 Task: Look for space in Naugachhia, India from 9th July, 2023 to 16th July, 2023 for 2 adults, 1 child in price range Rs.8000 to Rs.16000. Place can be entire place with 2 bedrooms having 2 beds and 1 bathroom. Property type can be house, flat, guest house. Amenities needed are: washing machine. Booking option can be shelf check-in. Required host language is English.
Action: Mouse moved to (446, 72)
Screenshot: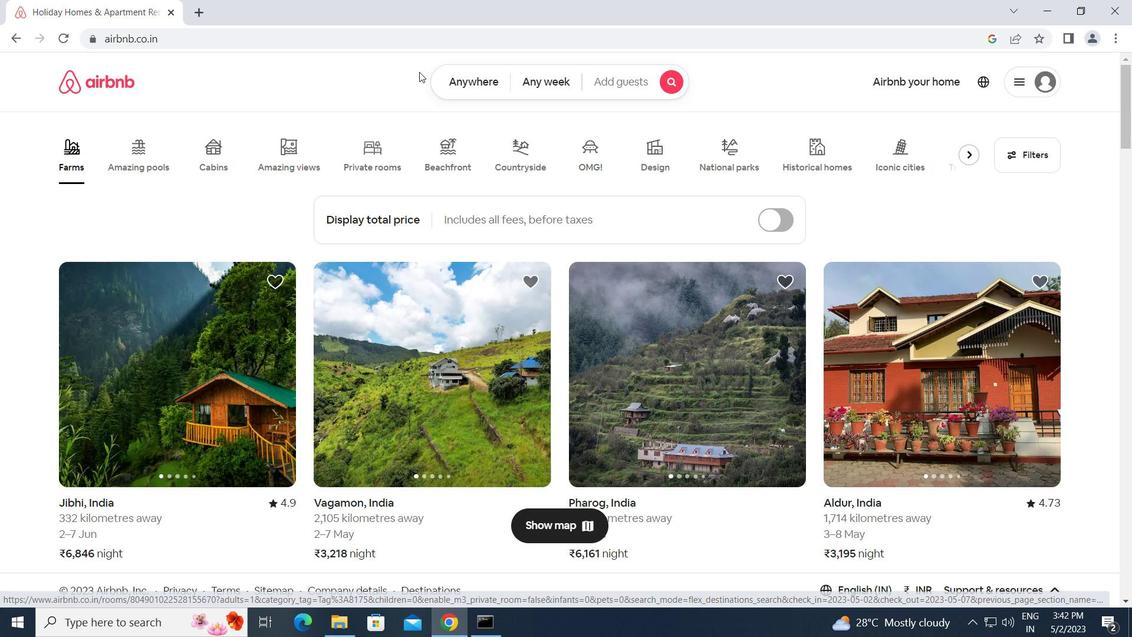 
Action: Mouse pressed left at (446, 72)
Screenshot: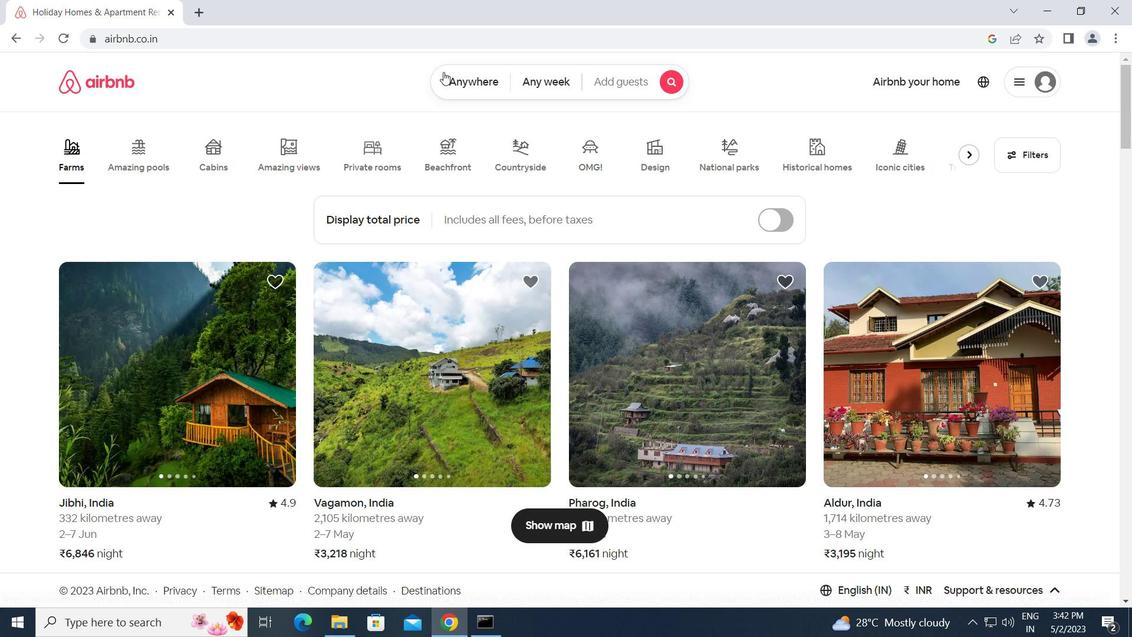 
Action: Mouse moved to (344, 134)
Screenshot: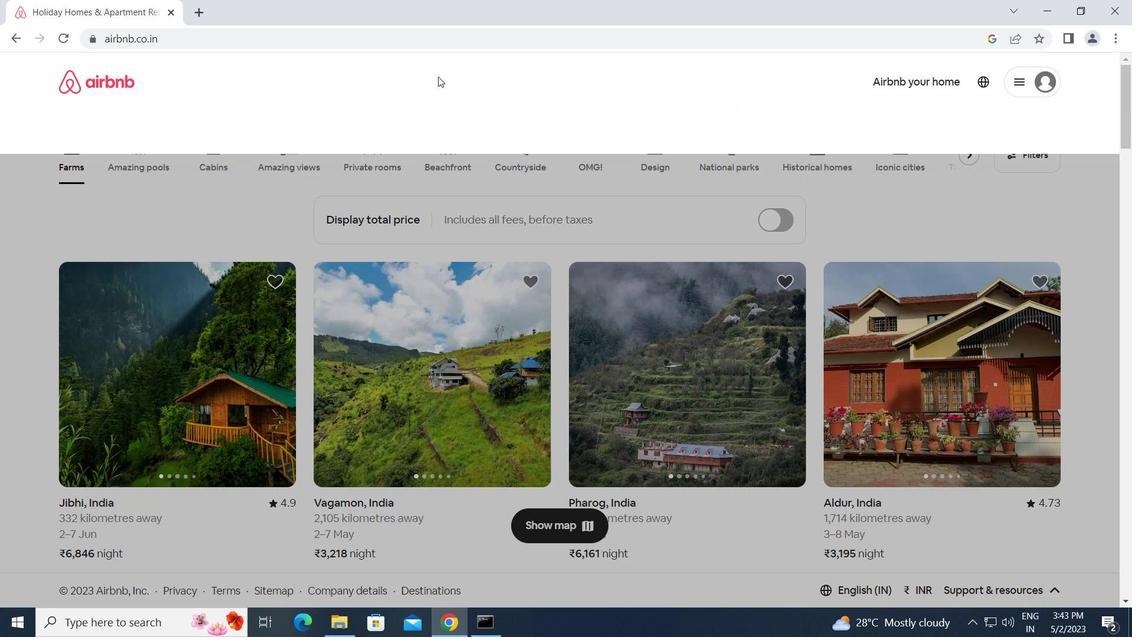
Action: Mouse pressed left at (344, 134)
Screenshot: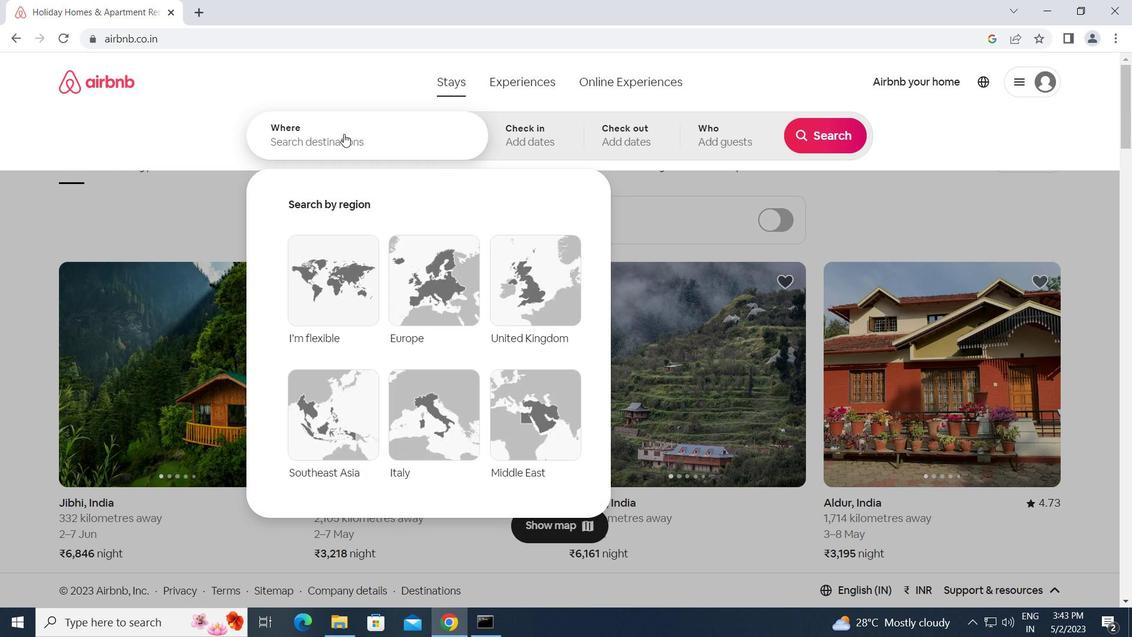 
Action: Key pressed n<Key.caps_lock>augachhia,<Key.space><Key.caps_lock>i<Key.caps_lock>ndia
Screenshot: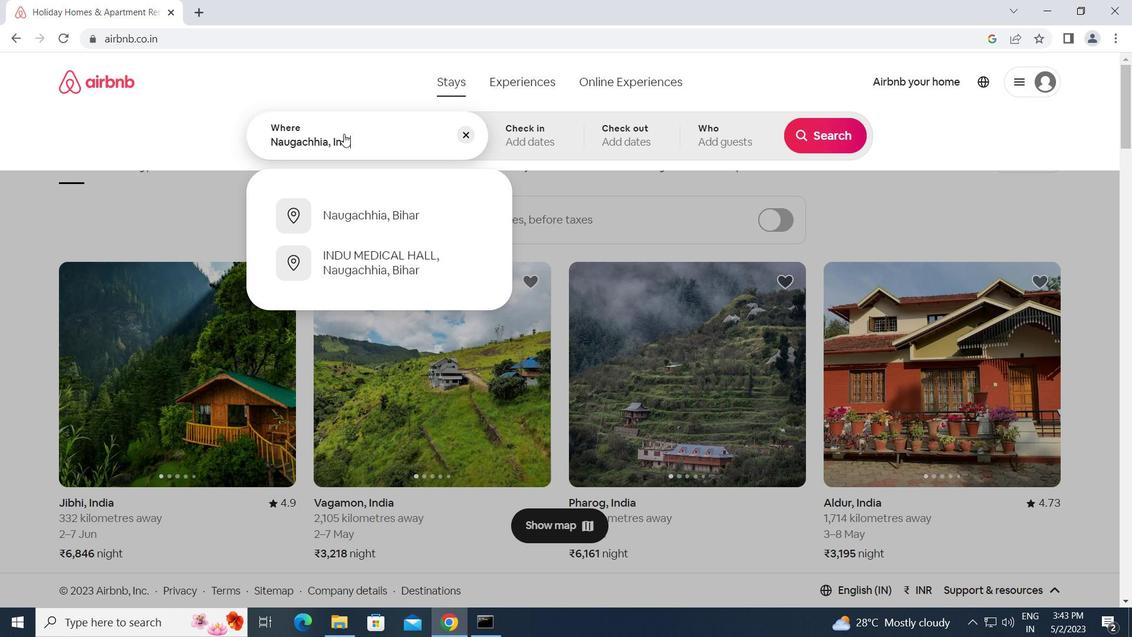 
Action: Mouse moved to (622, 24)
Screenshot: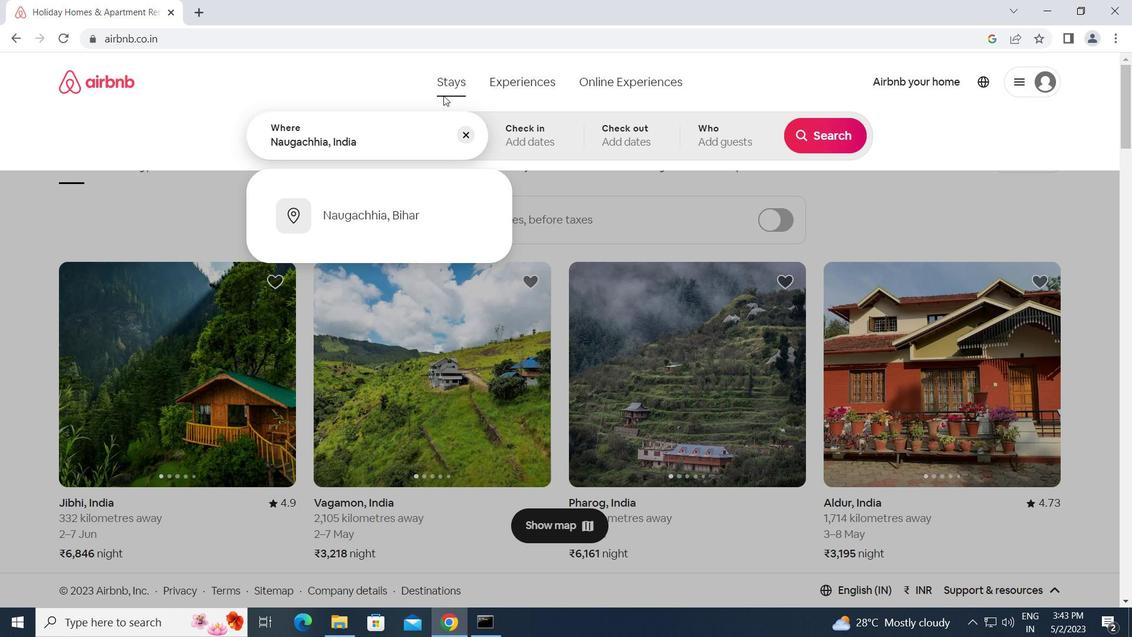
Action: Key pressed <Key.enter>
Screenshot: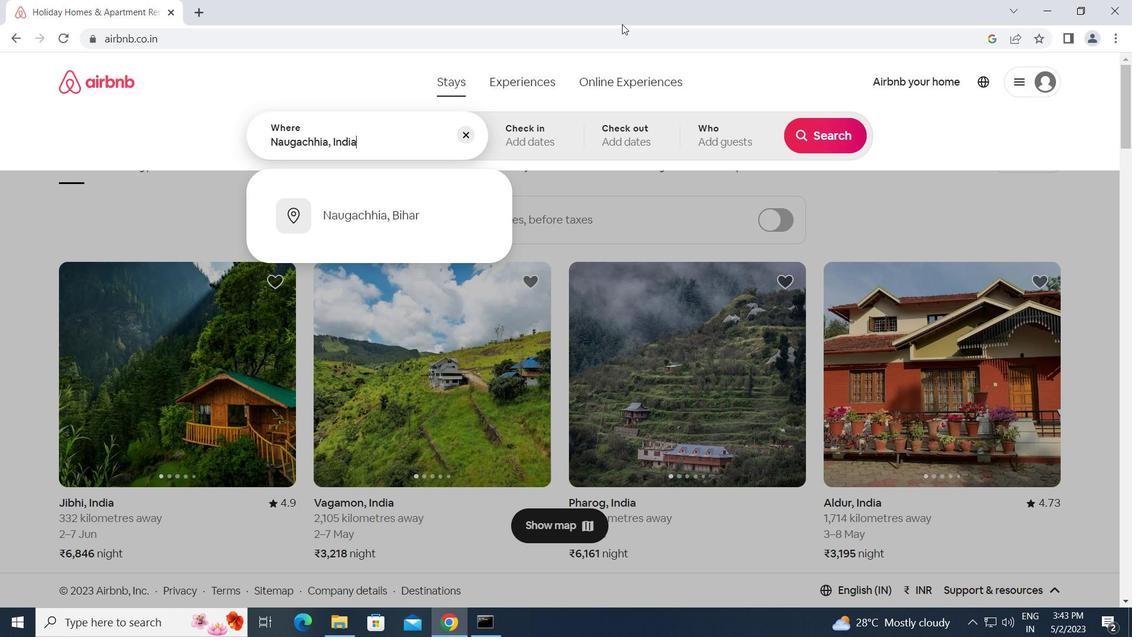 
Action: Mouse moved to (825, 255)
Screenshot: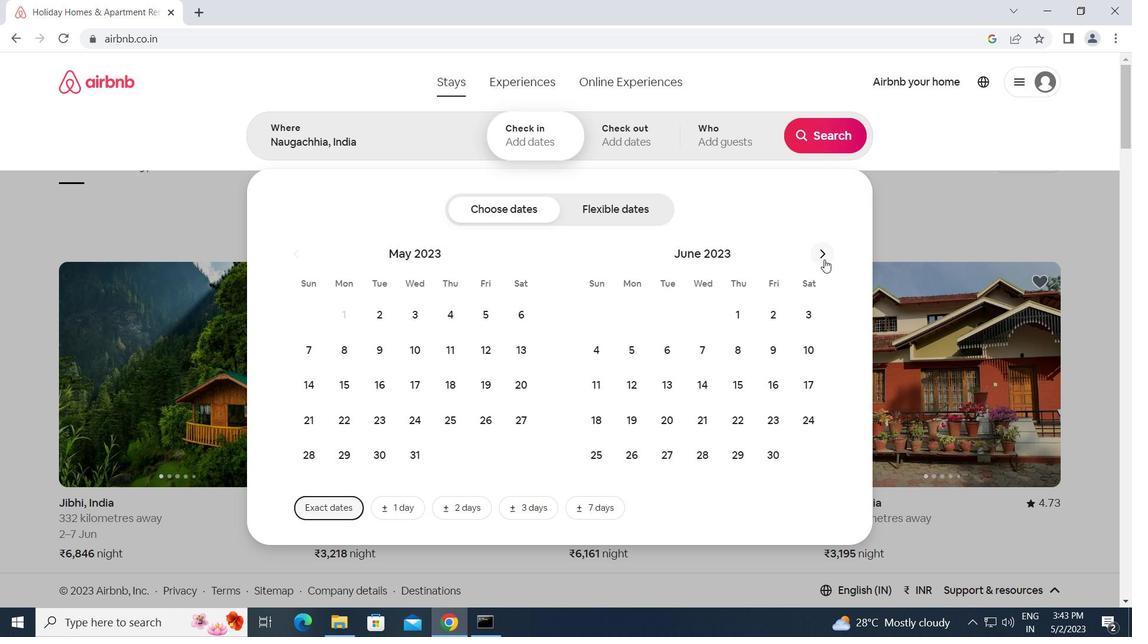 
Action: Mouse pressed left at (825, 255)
Screenshot: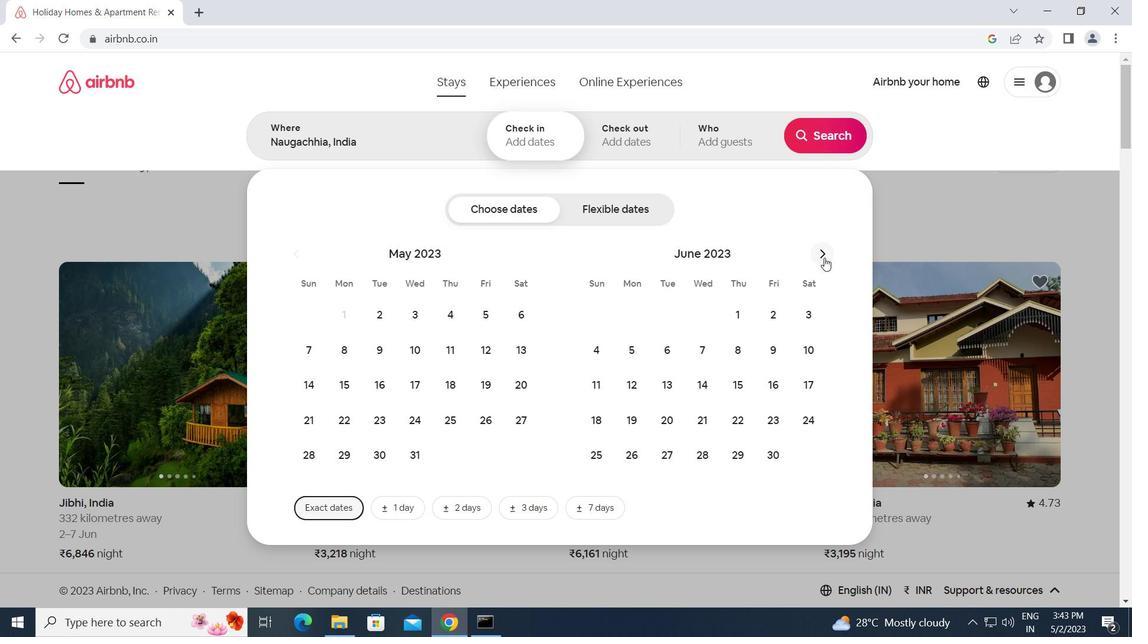 
Action: Mouse moved to (595, 388)
Screenshot: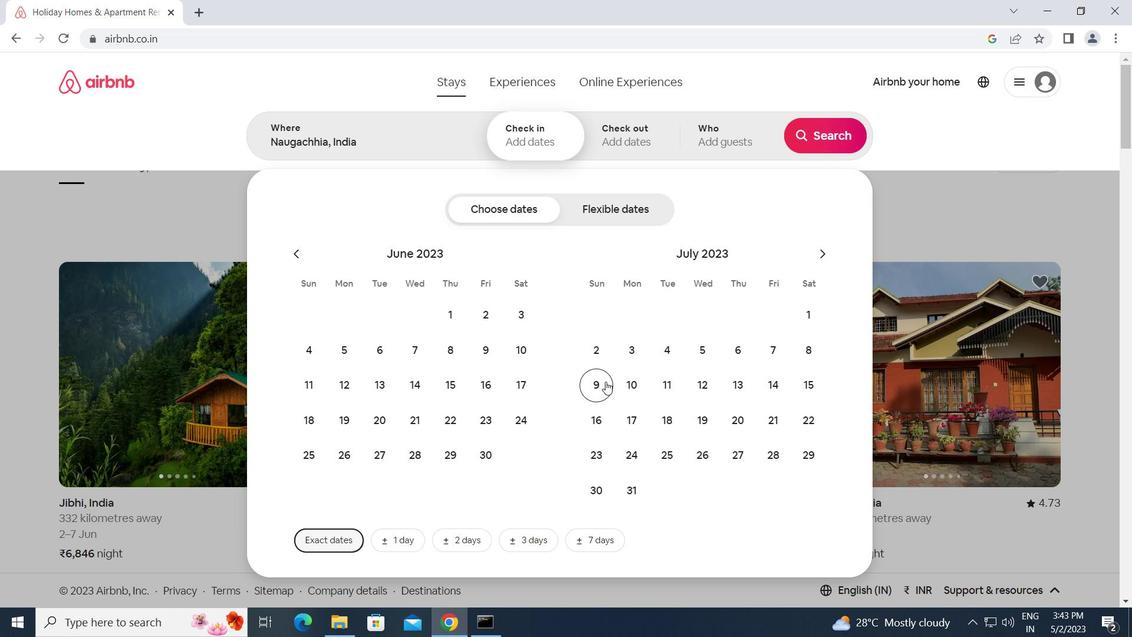 
Action: Mouse pressed left at (595, 388)
Screenshot: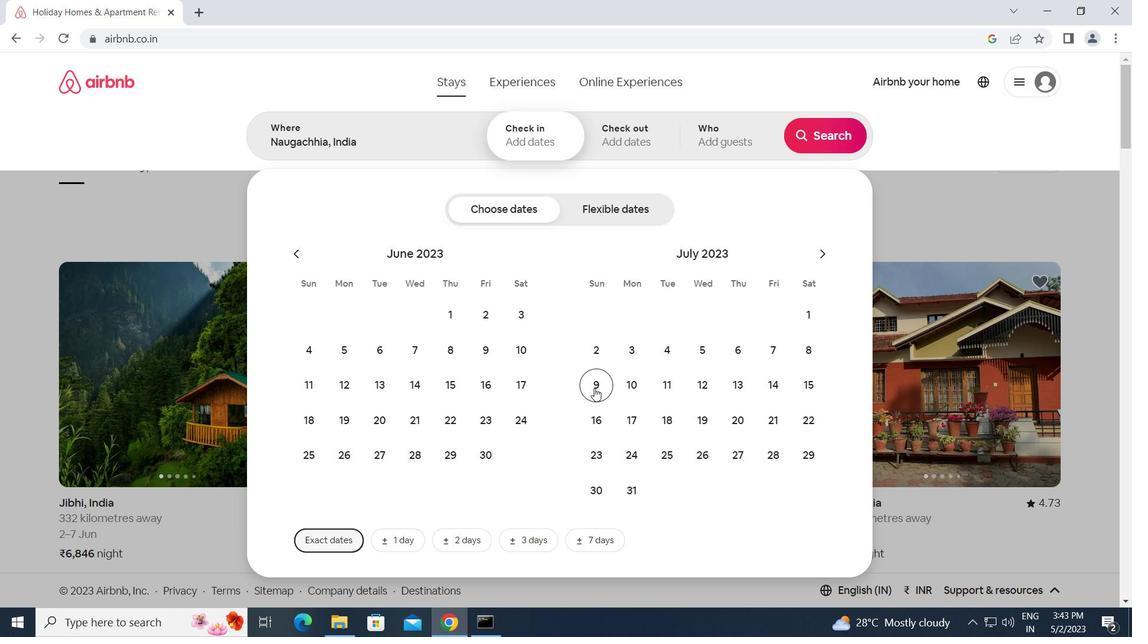 
Action: Mouse moved to (606, 420)
Screenshot: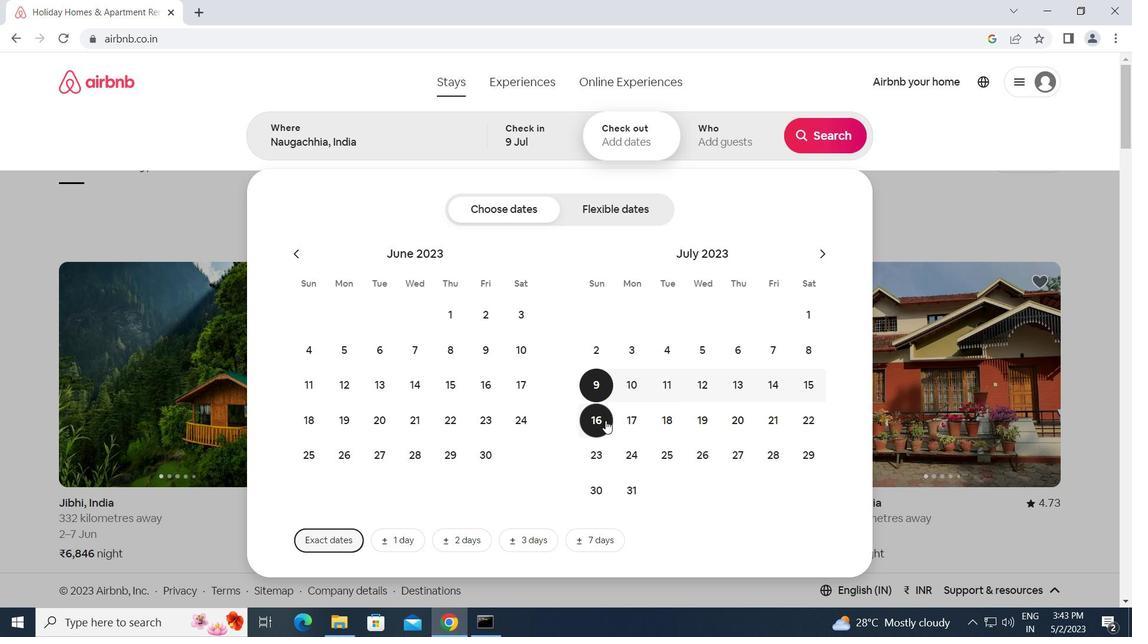 
Action: Mouse pressed left at (606, 420)
Screenshot: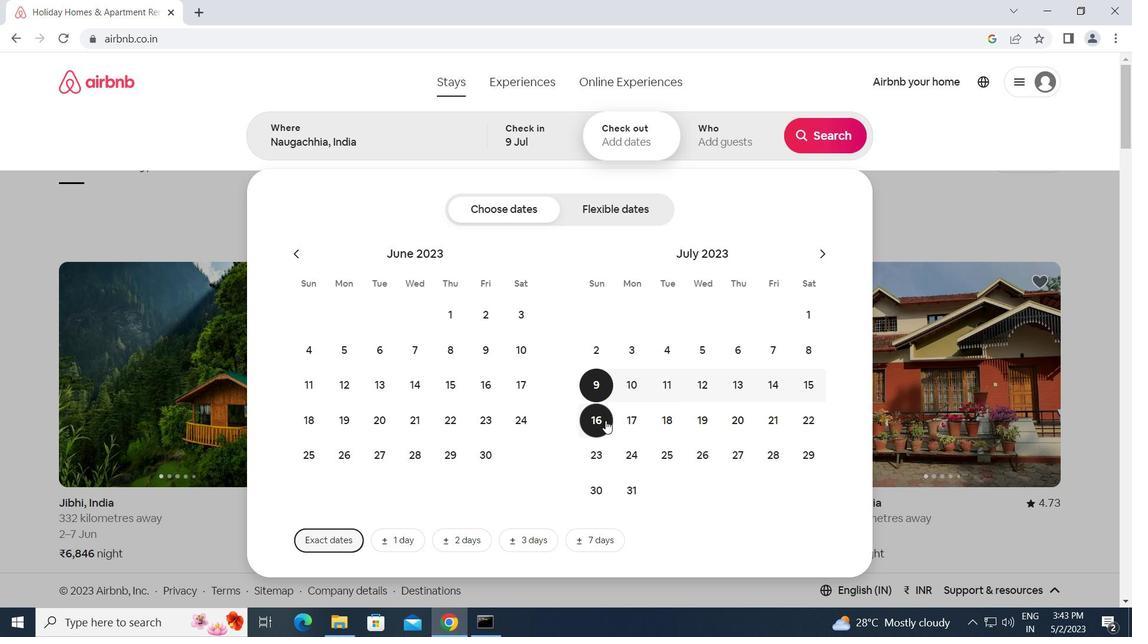 
Action: Mouse moved to (728, 140)
Screenshot: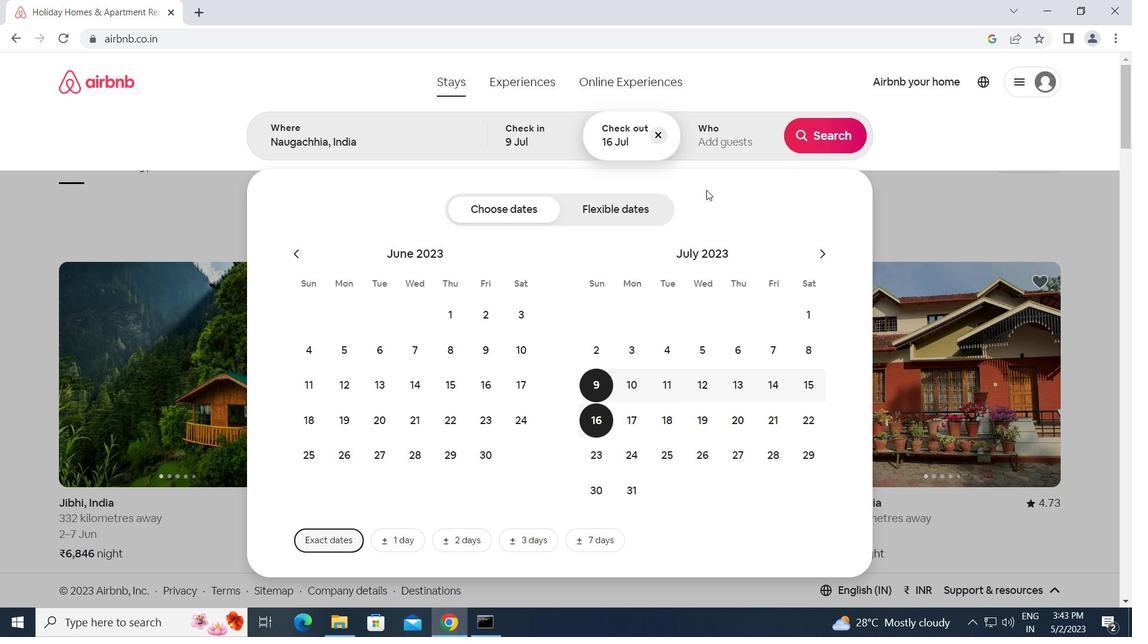 
Action: Mouse pressed left at (728, 140)
Screenshot: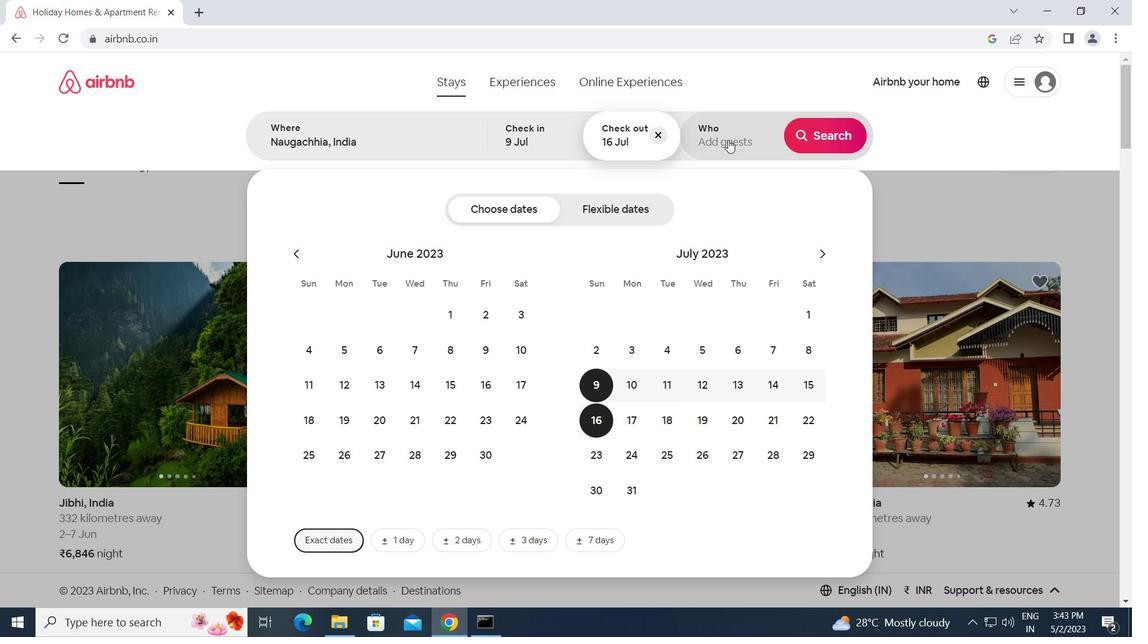 
Action: Mouse moved to (838, 212)
Screenshot: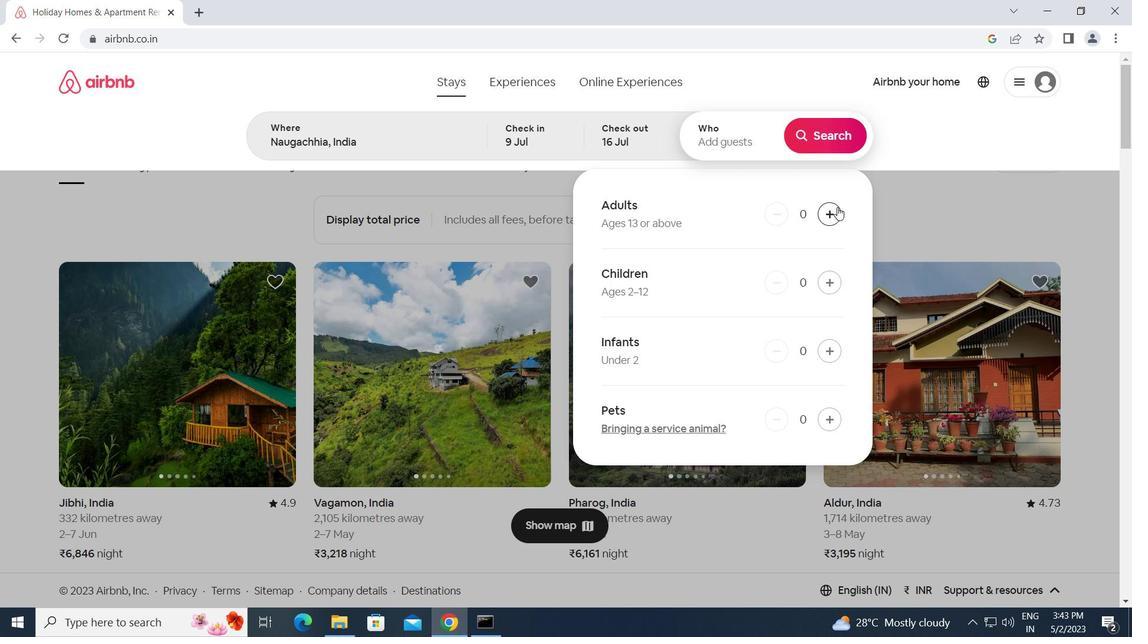 
Action: Mouse pressed left at (838, 212)
Screenshot: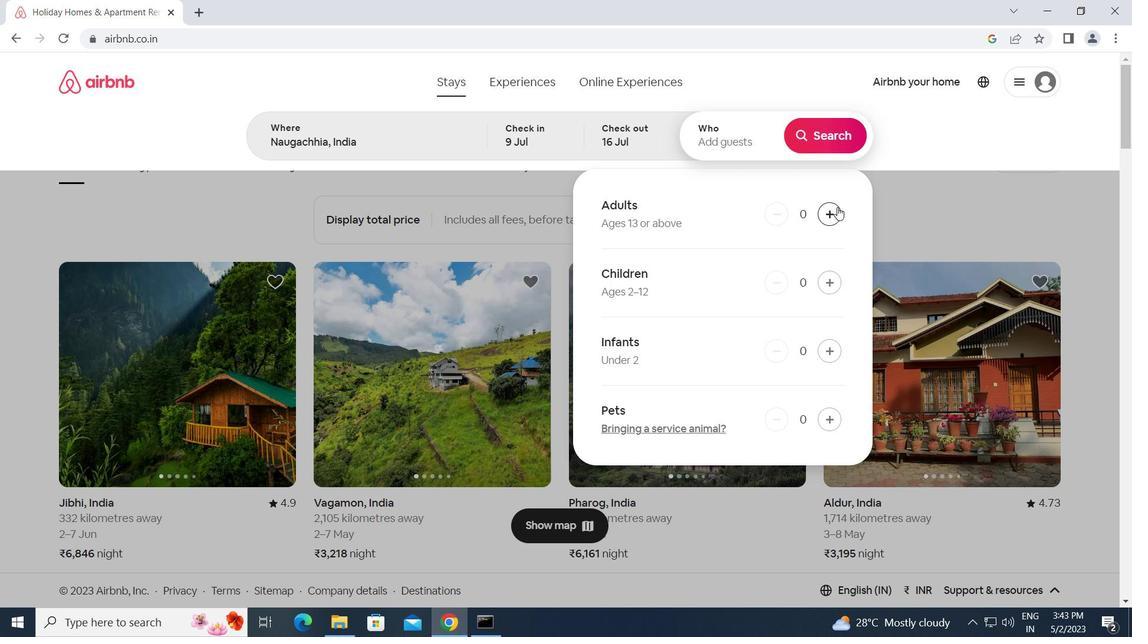 
Action: Mouse moved to (837, 212)
Screenshot: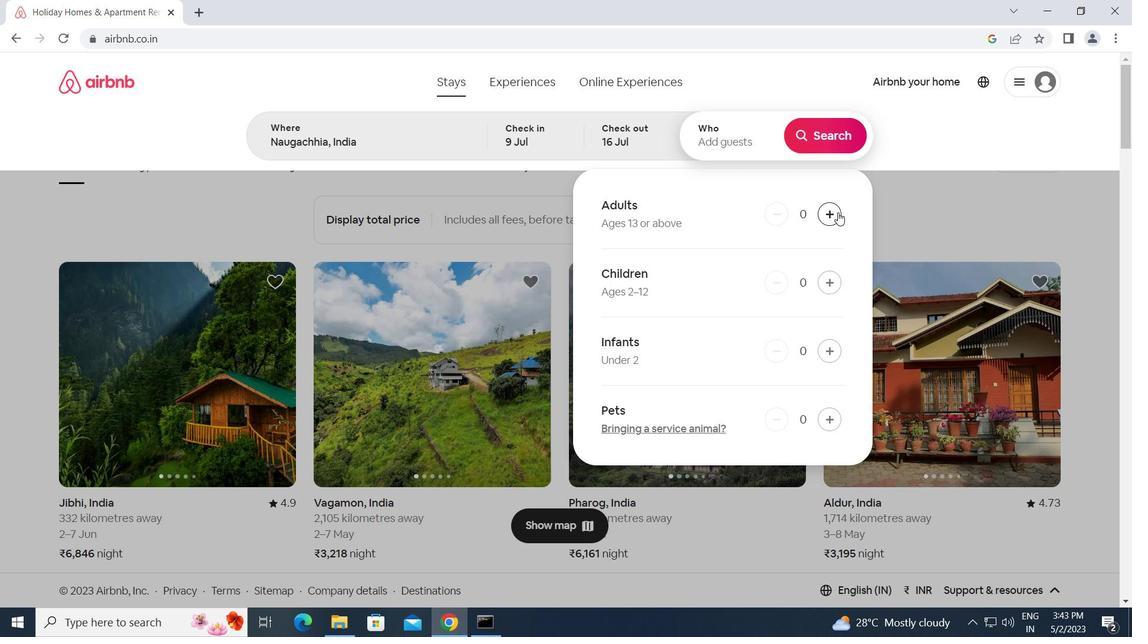 
Action: Mouse pressed left at (837, 212)
Screenshot: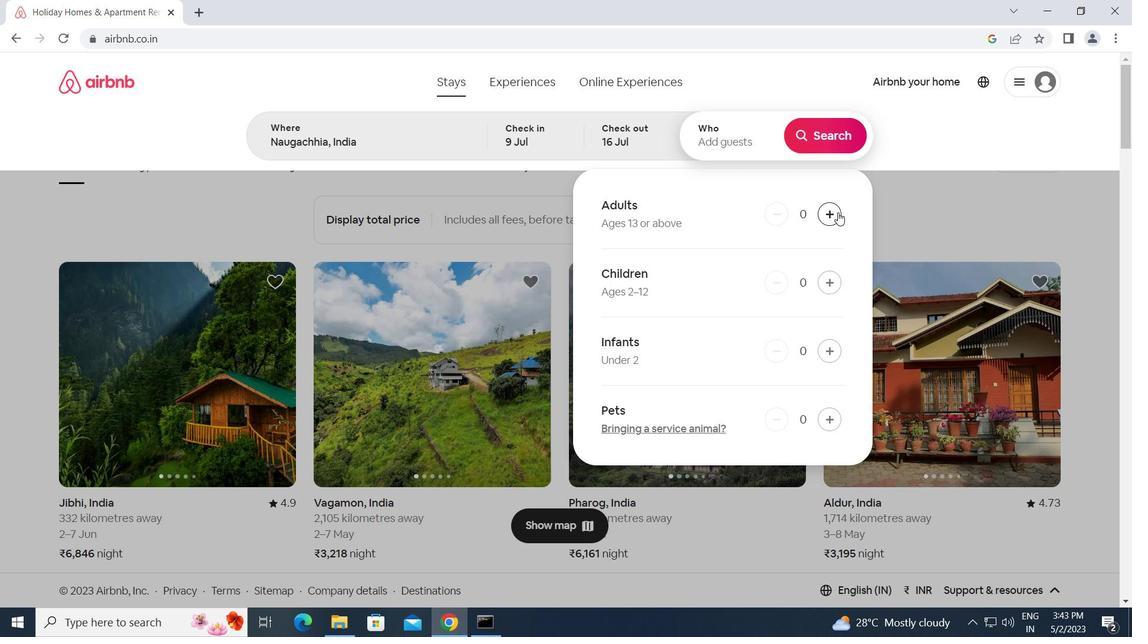 
Action: Mouse moved to (826, 284)
Screenshot: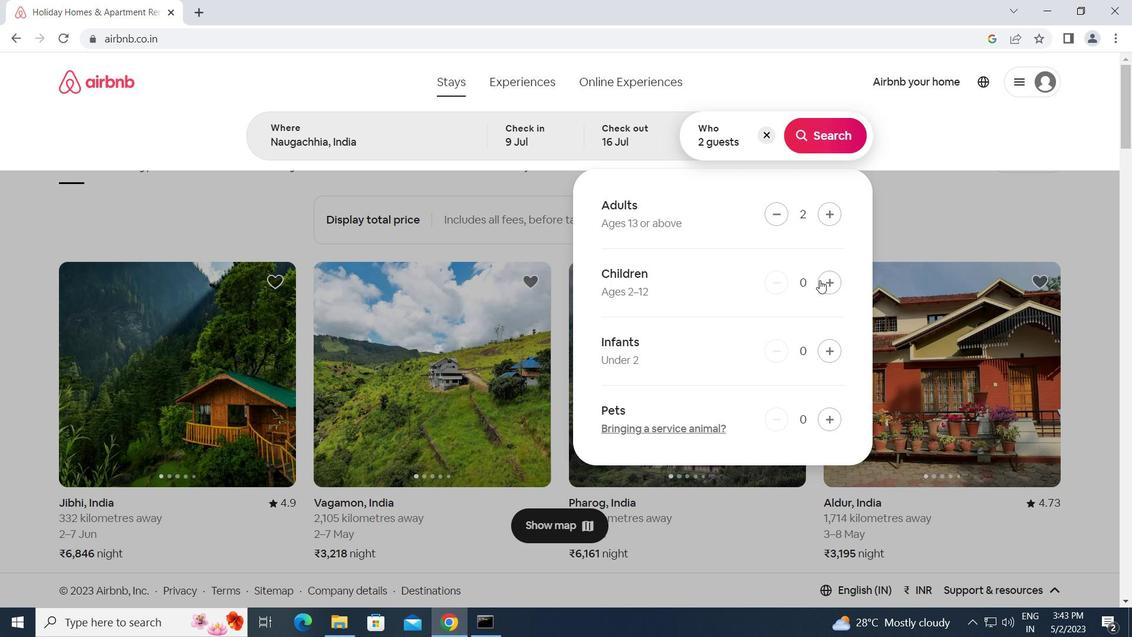 
Action: Mouse pressed left at (826, 284)
Screenshot: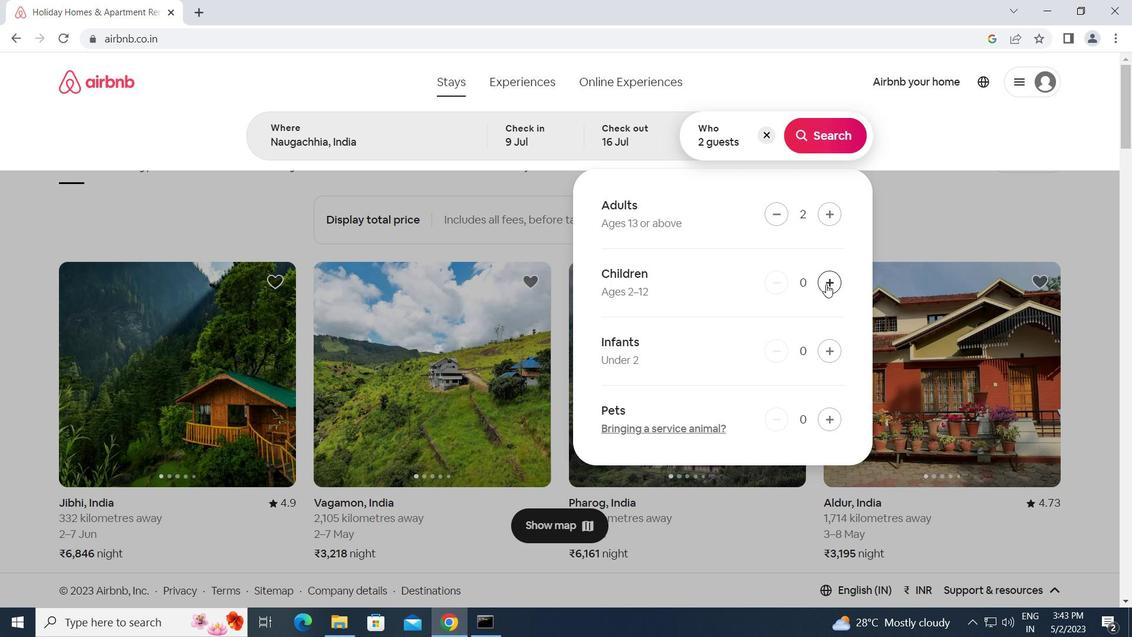 
Action: Mouse moved to (821, 138)
Screenshot: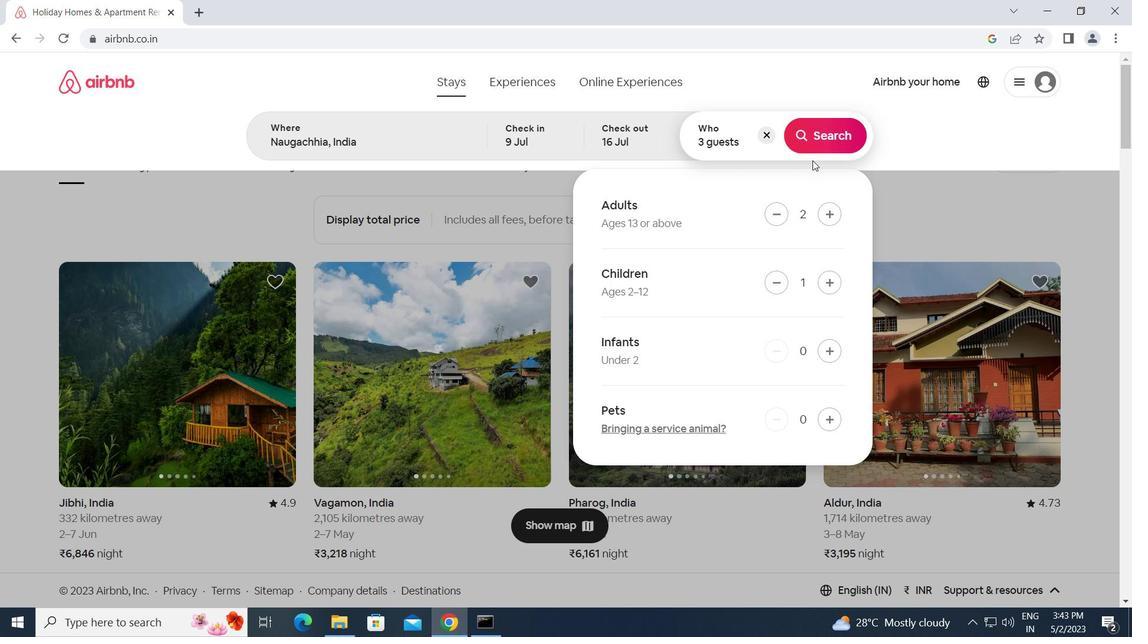 
Action: Mouse pressed left at (821, 138)
Screenshot: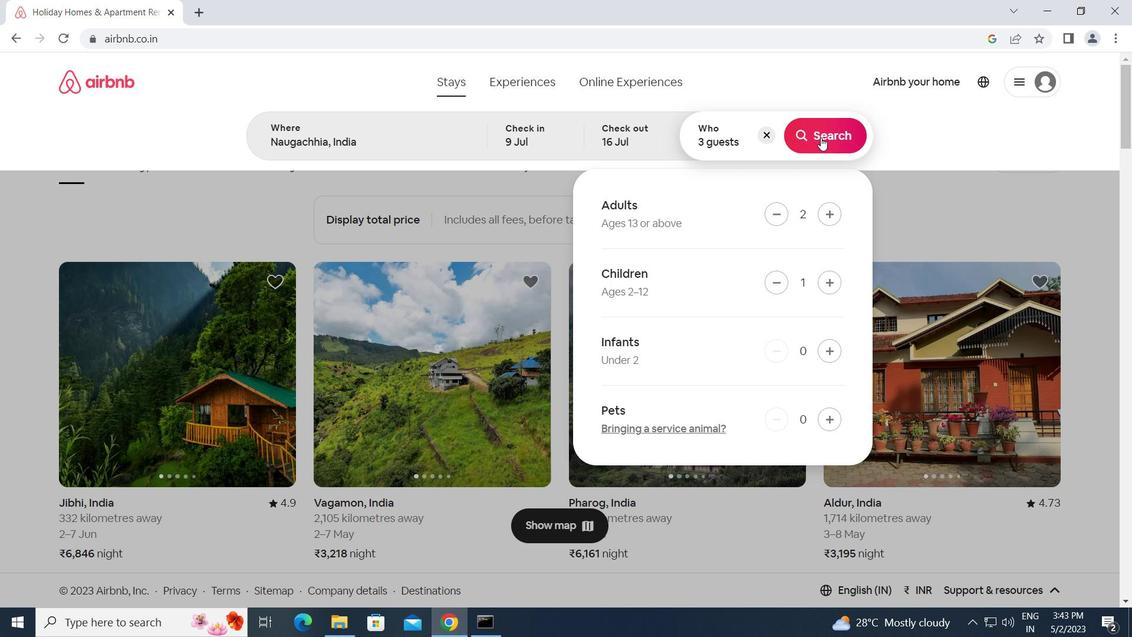 
Action: Mouse moved to (1057, 142)
Screenshot: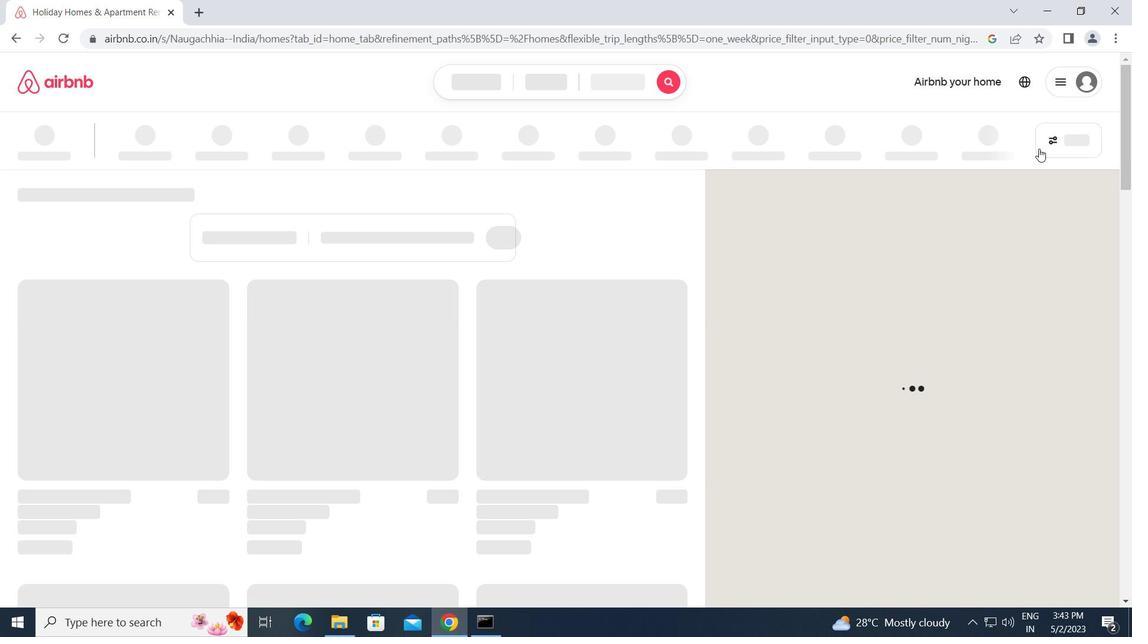 
Action: Mouse pressed left at (1057, 142)
Screenshot: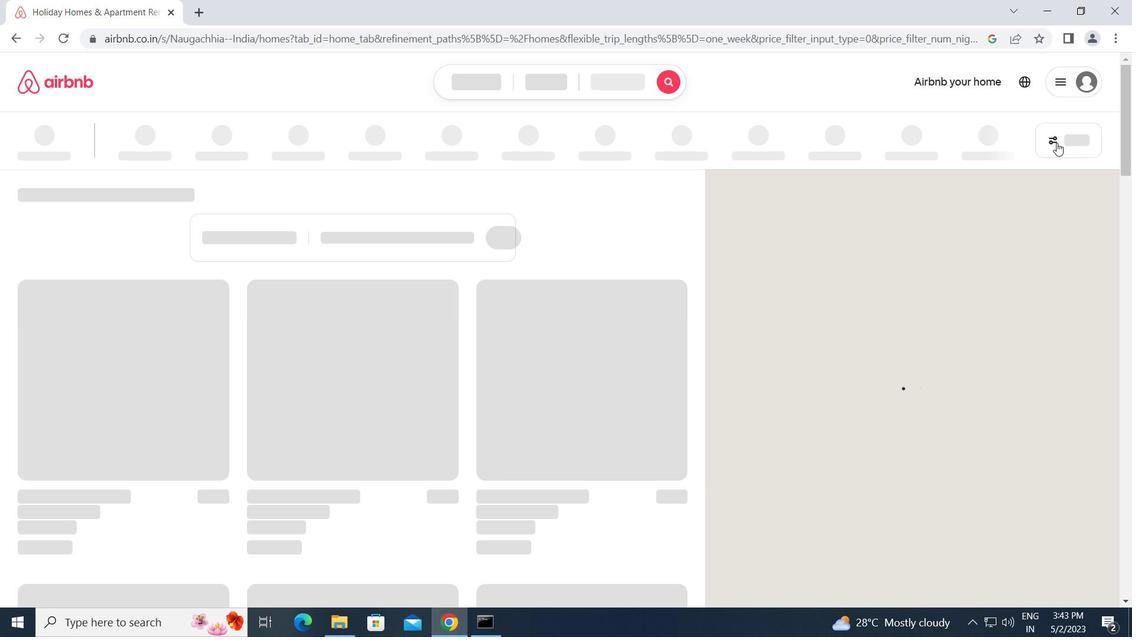 
Action: Mouse moved to (372, 281)
Screenshot: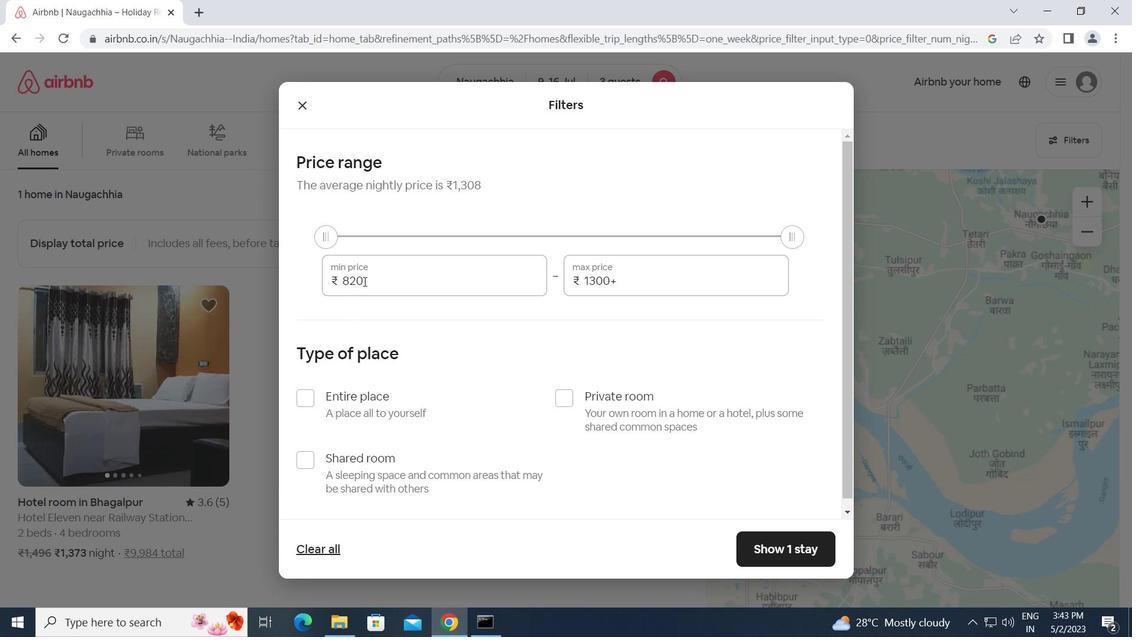 
Action: Mouse pressed left at (372, 281)
Screenshot: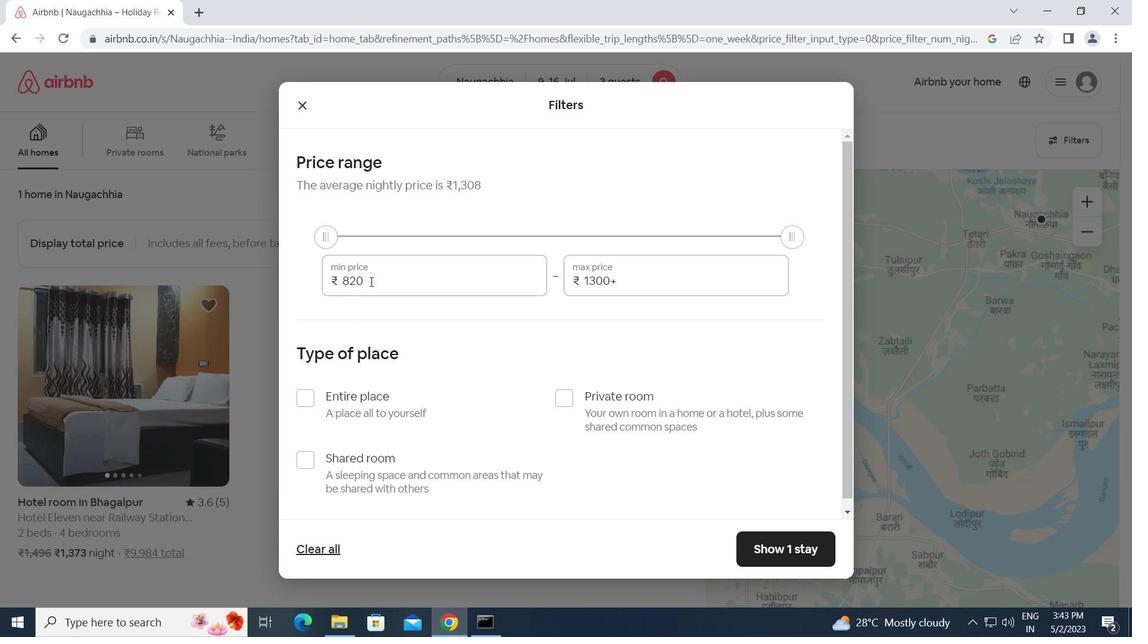
Action: Mouse moved to (298, 286)
Screenshot: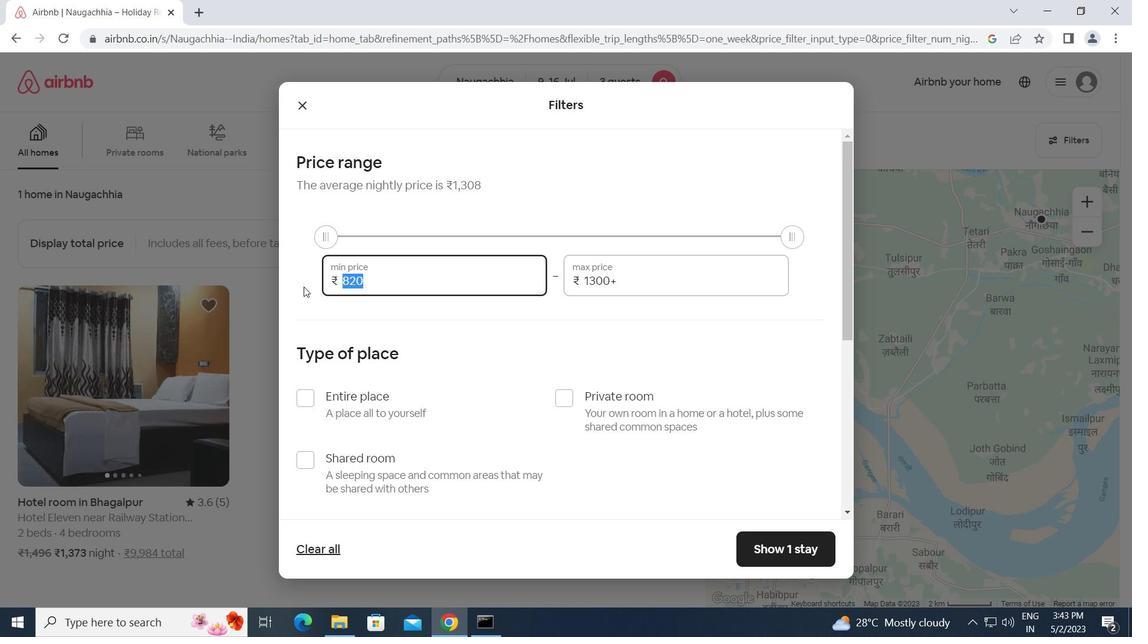 
Action: Key pressed 8000<Key.tab>16<Key.backspace><Key.backspace><Key.backspace><Key.backspace><Key.backspace><Key.backspace><Key.backspace><Key.backspace><Key.backspace><Key.backspace><Key.backspace><Key.backspace><Key.backspace>16000
Screenshot: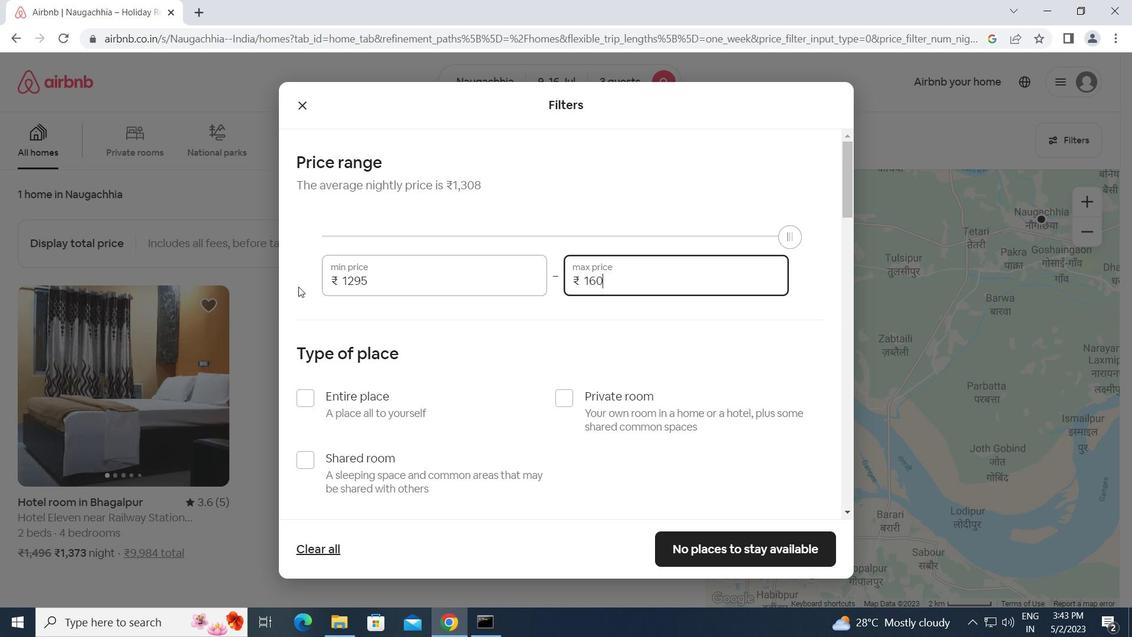 
Action: Mouse moved to (372, 280)
Screenshot: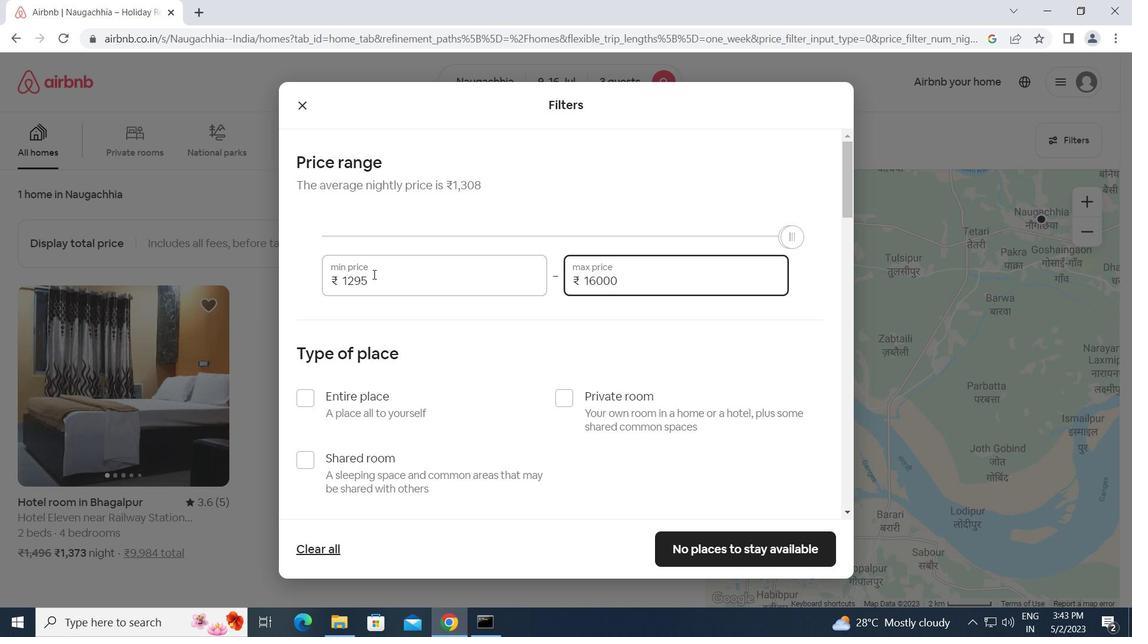 
Action: Mouse pressed left at (372, 280)
Screenshot: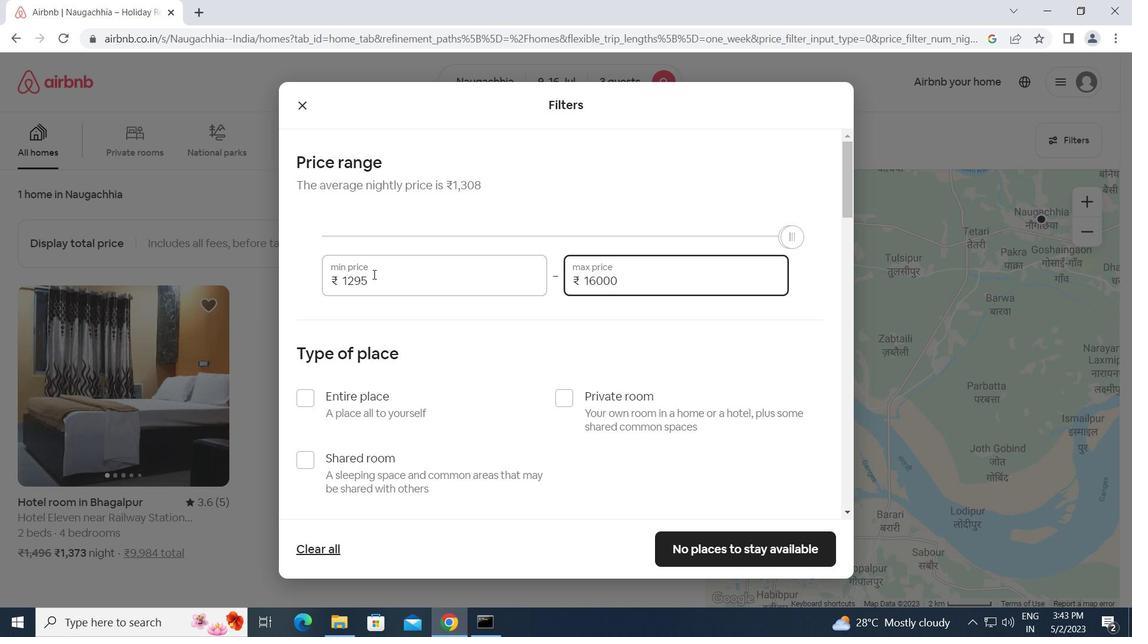 
Action: Mouse moved to (313, 281)
Screenshot: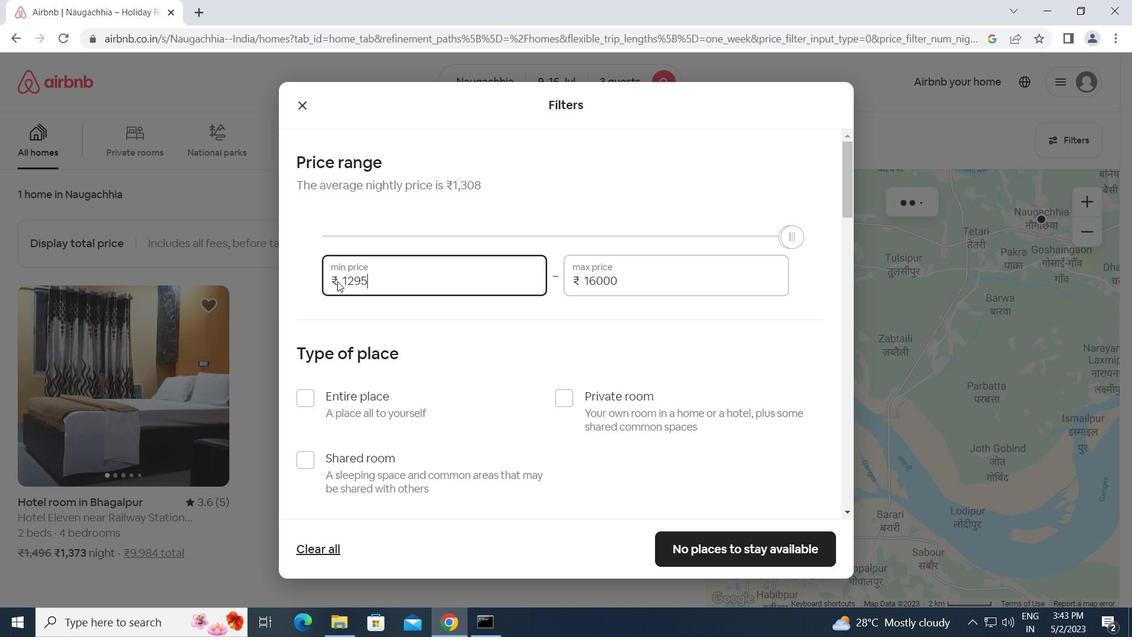 
Action: Key pressed 8000
Screenshot: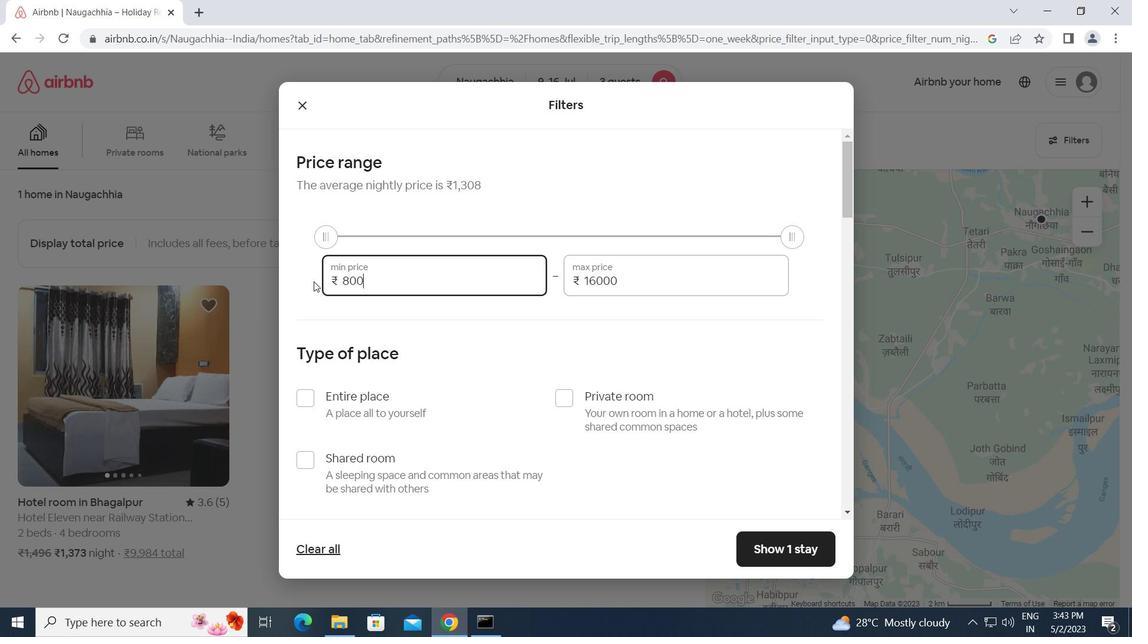 
Action: Mouse moved to (315, 394)
Screenshot: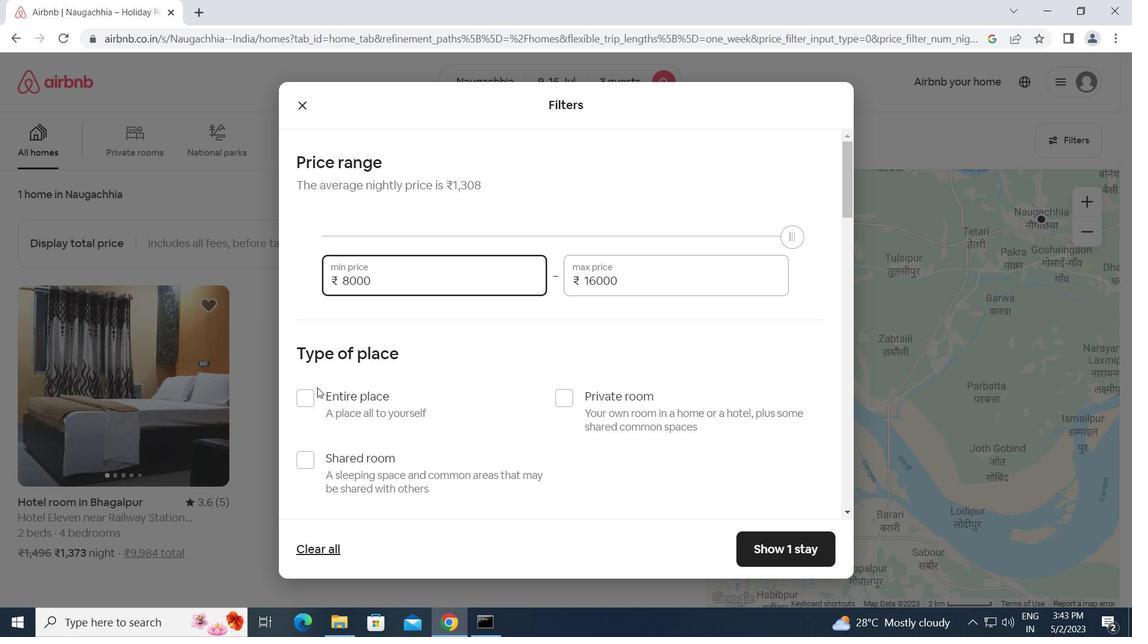 
Action: Mouse pressed left at (315, 394)
Screenshot: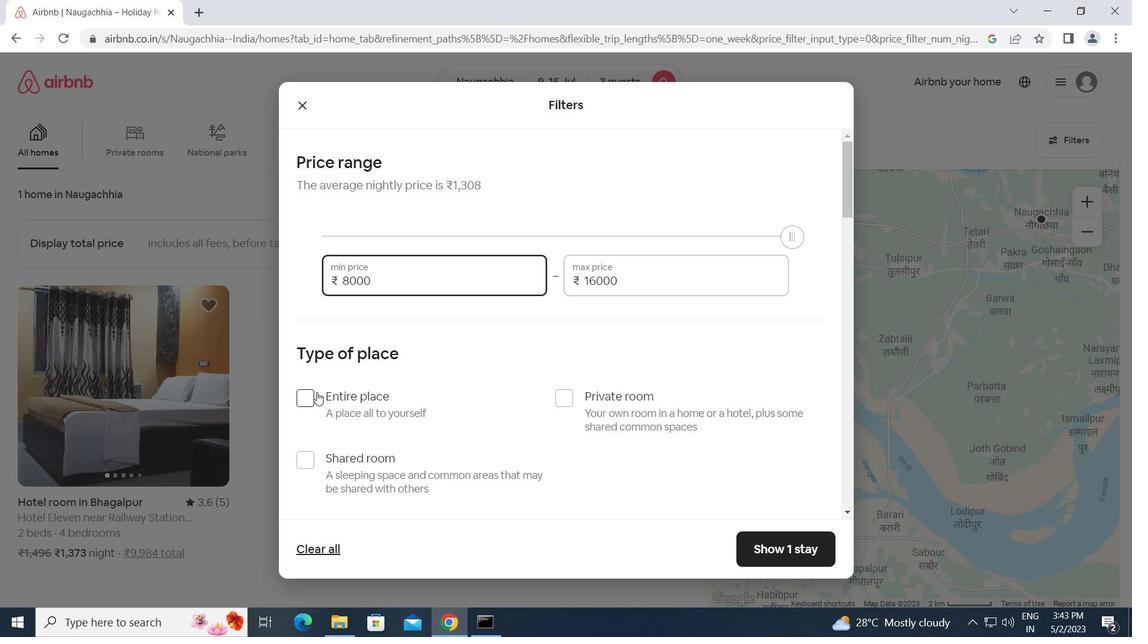 
Action: Mouse moved to (494, 420)
Screenshot: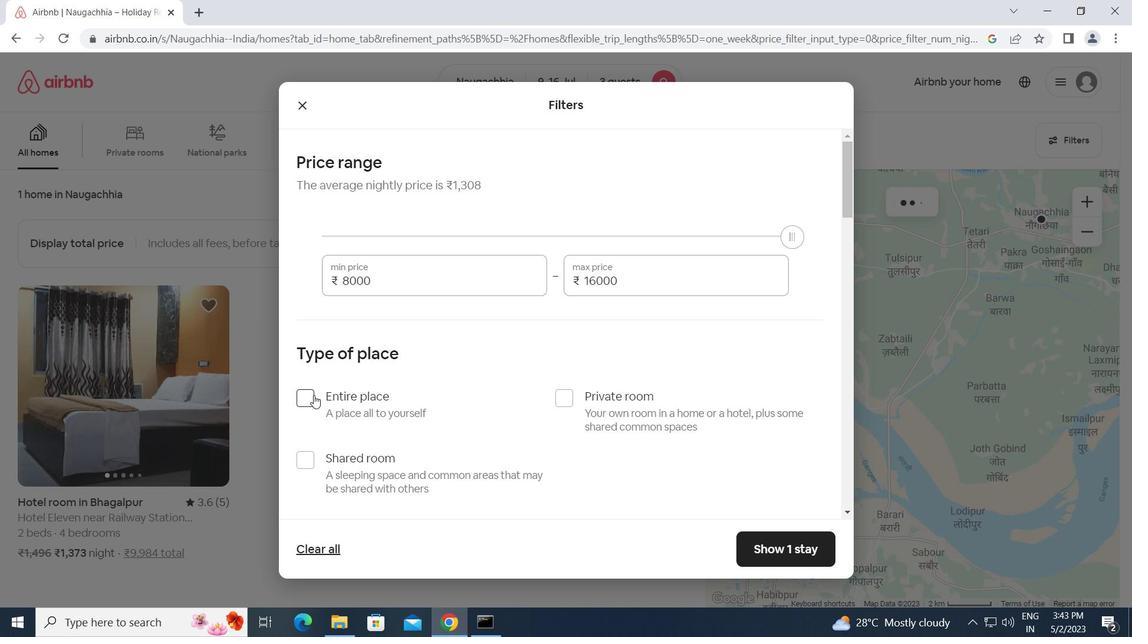 
Action: Mouse scrolled (494, 420) with delta (0, 0)
Screenshot: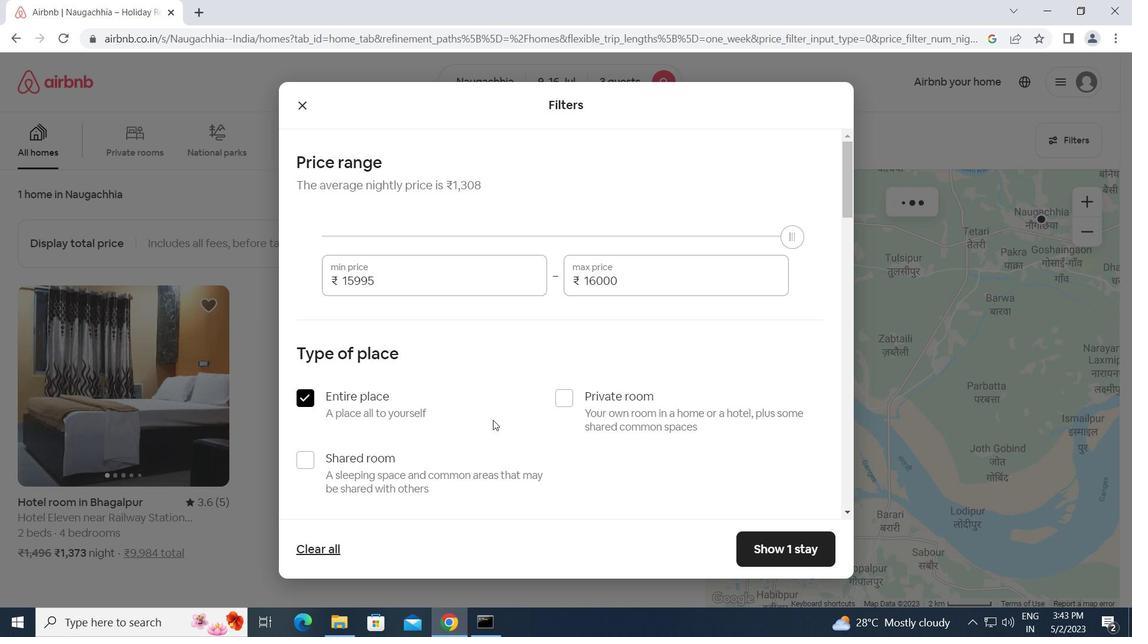 
Action: Mouse scrolled (494, 420) with delta (0, 0)
Screenshot: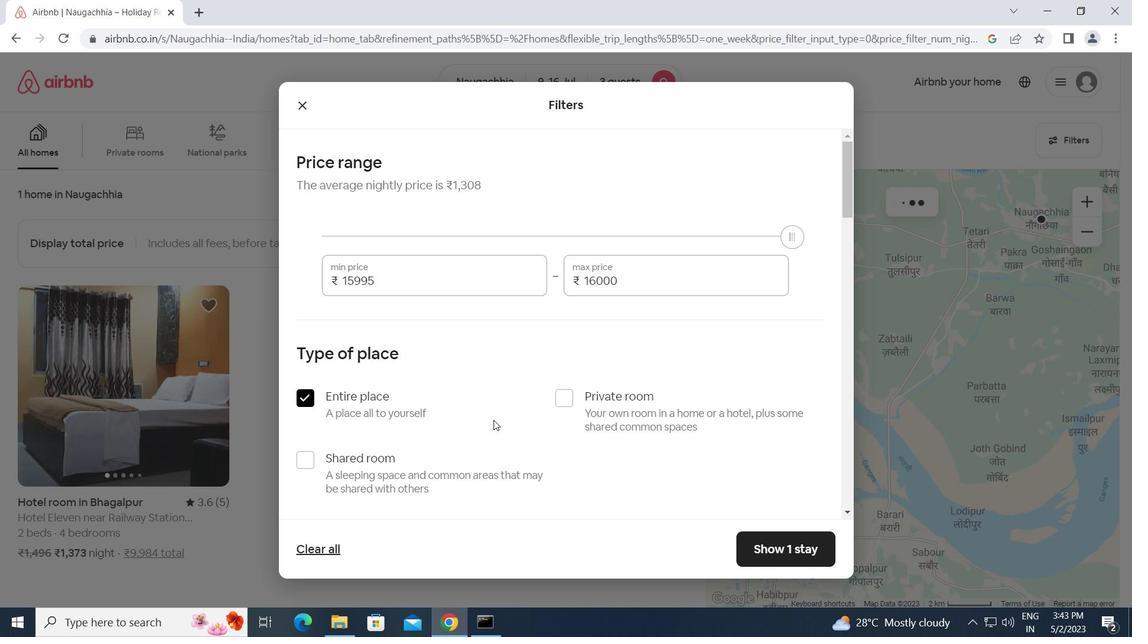 
Action: Mouse scrolled (494, 420) with delta (0, 0)
Screenshot: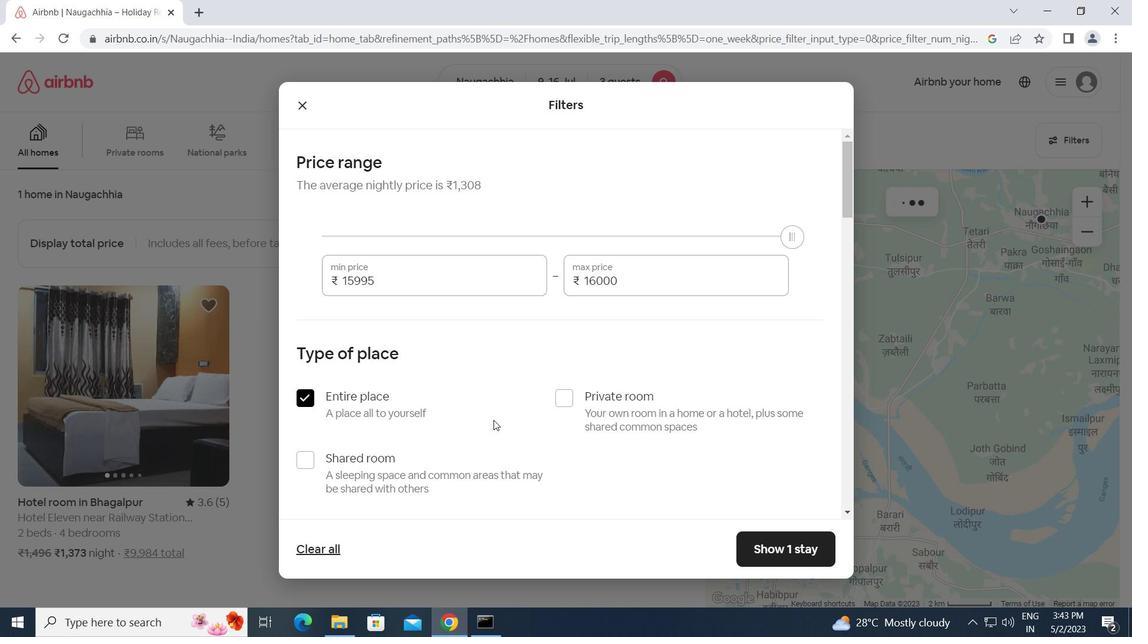 
Action: Mouse moved to (490, 417)
Screenshot: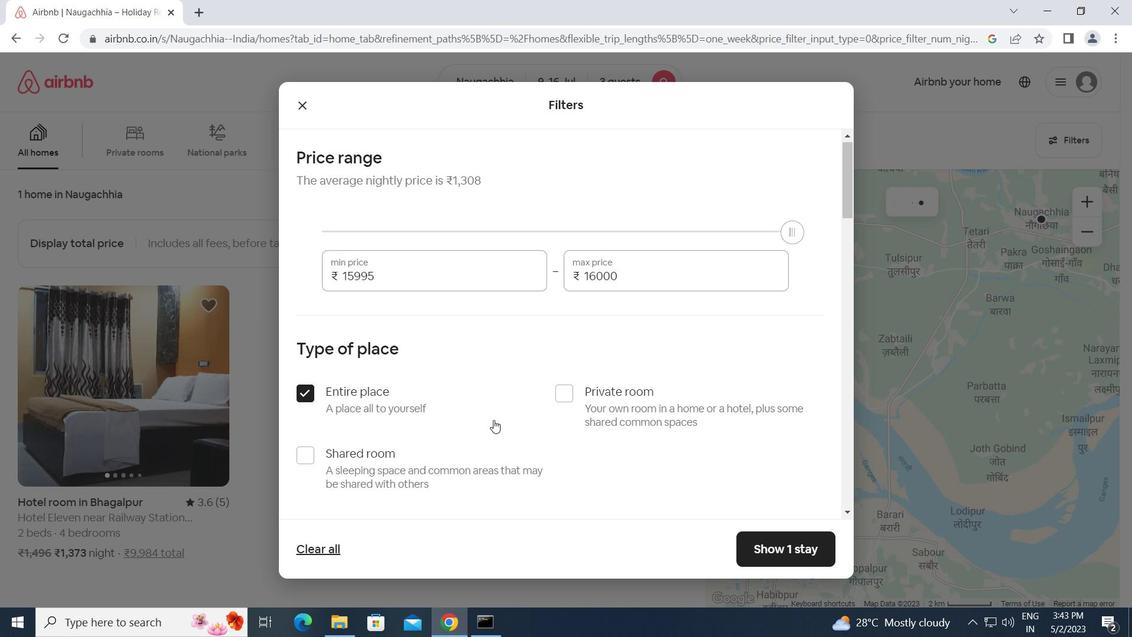
Action: Mouse scrolled (490, 417) with delta (0, 0)
Screenshot: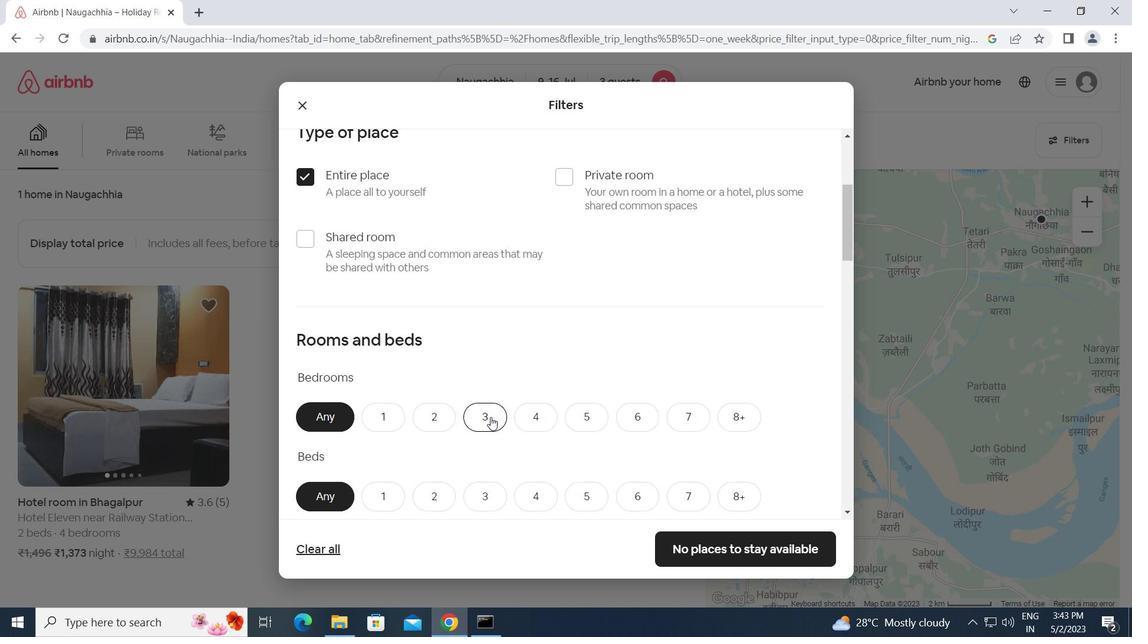 
Action: Mouse moved to (435, 351)
Screenshot: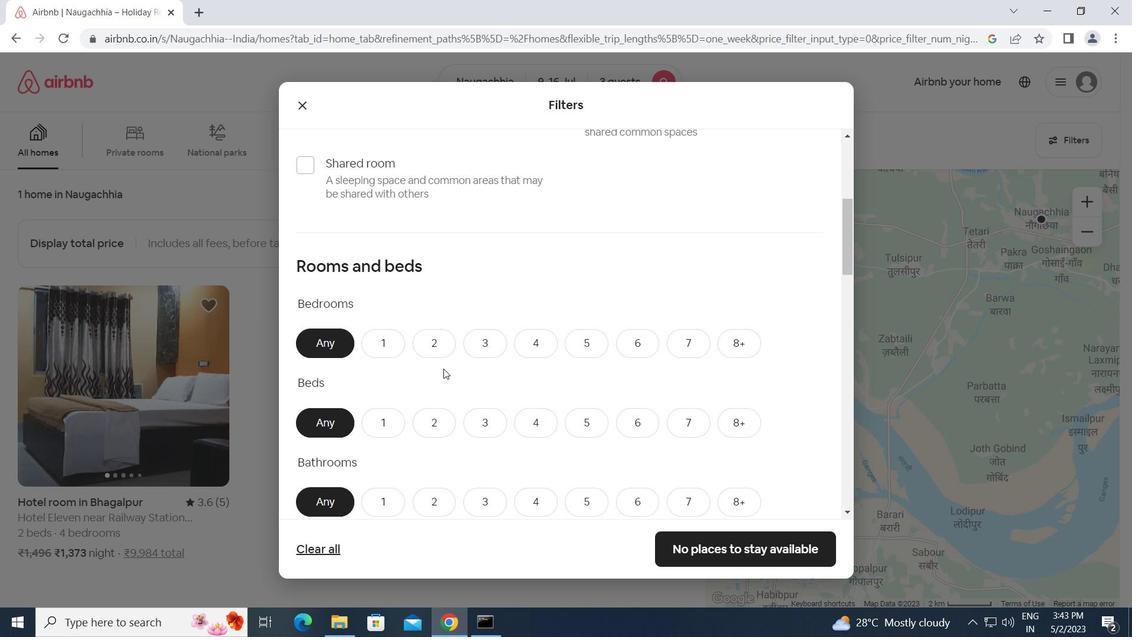 
Action: Mouse pressed left at (435, 351)
Screenshot: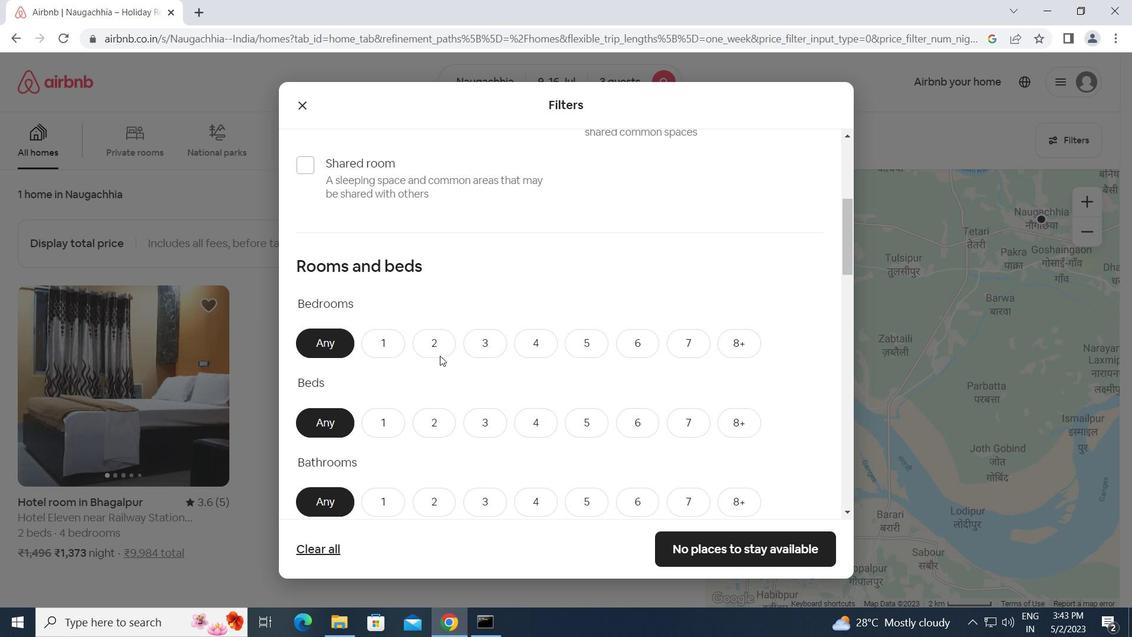 
Action: Mouse moved to (431, 421)
Screenshot: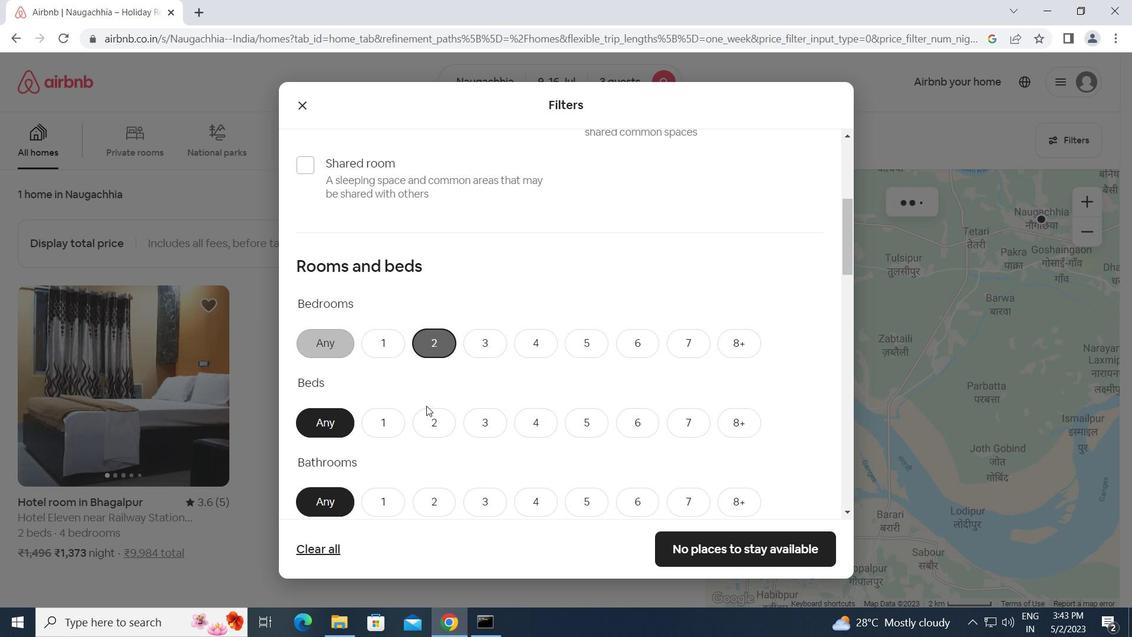 
Action: Mouse pressed left at (431, 421)
Screenshot: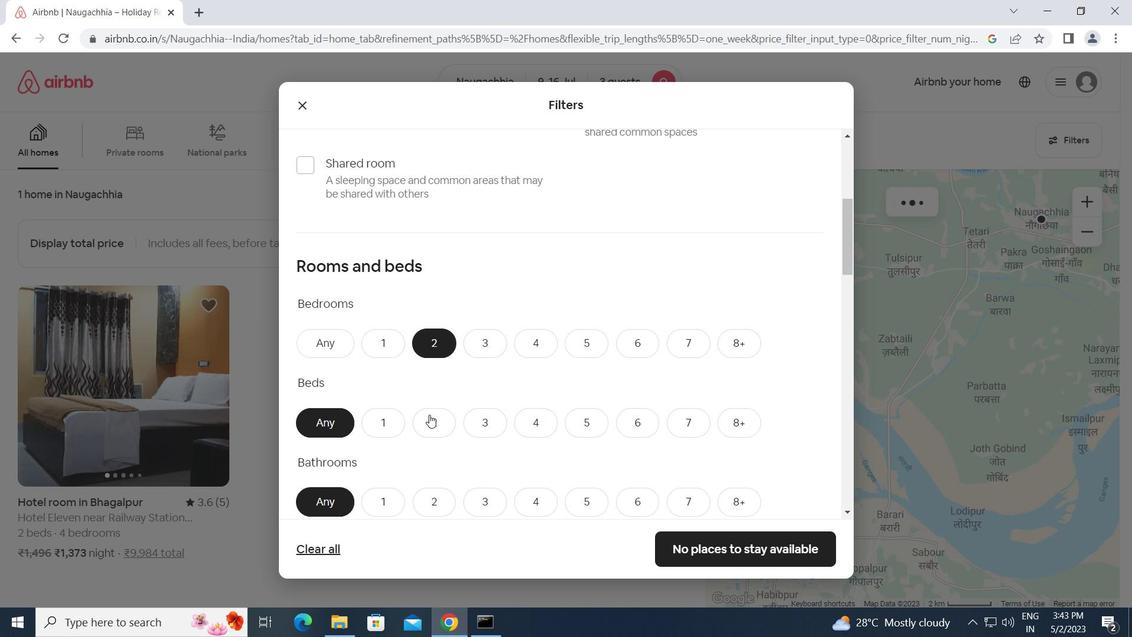 
Action: Mouse moved to (385, 498)
Screenshot: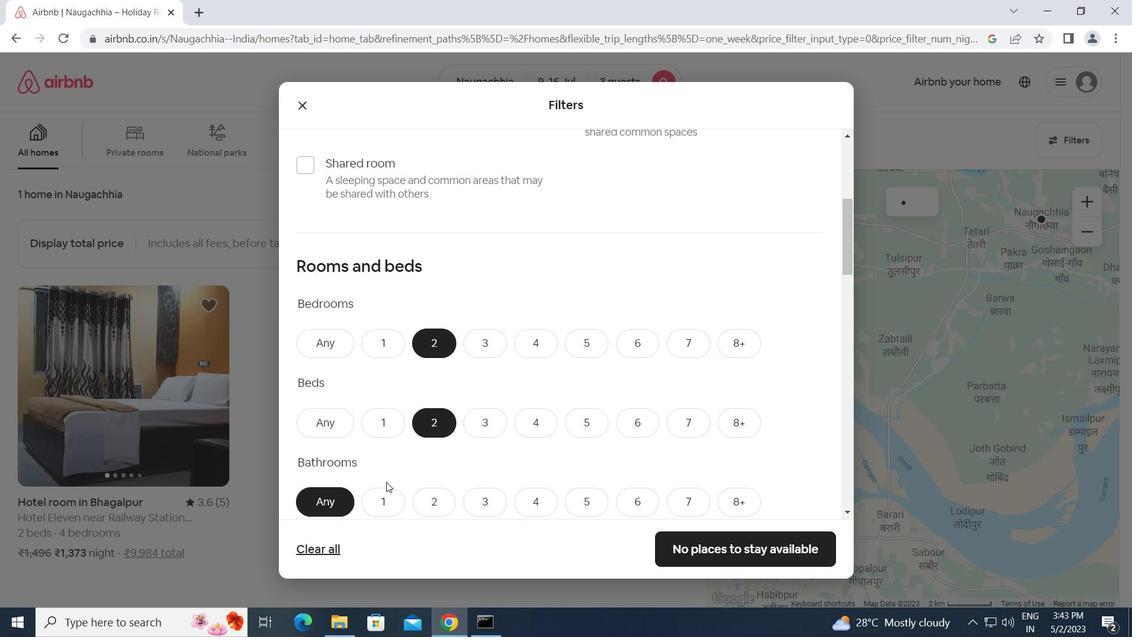 
Action: Mouse pressed left at (385, 498)
Screenshot: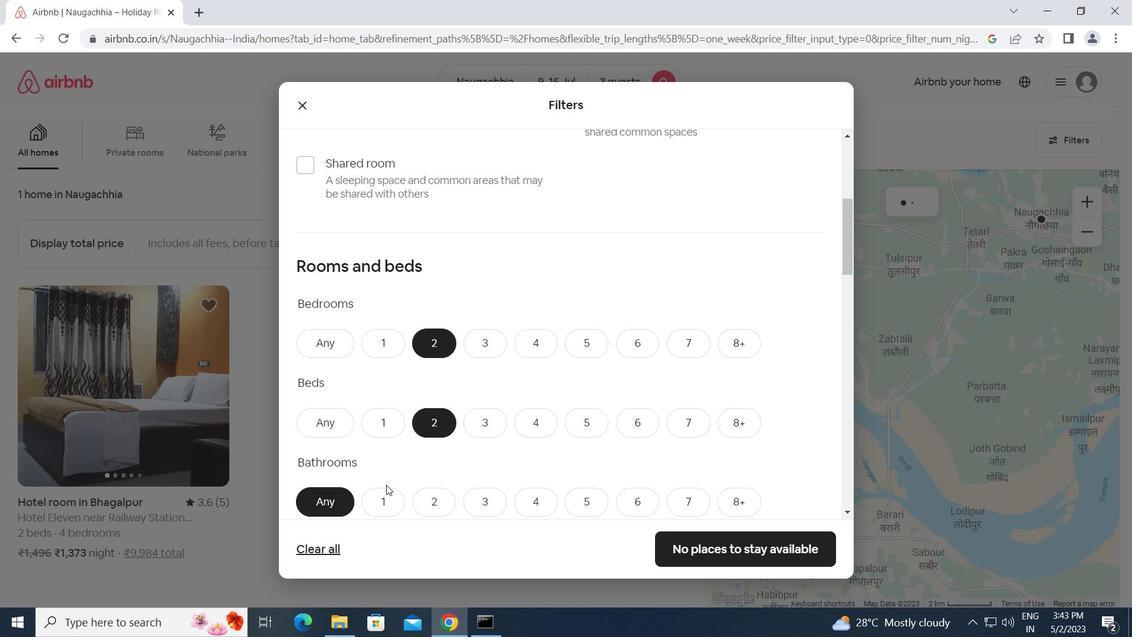 
Action: Mouse moved to (434, 483)
Screenshot: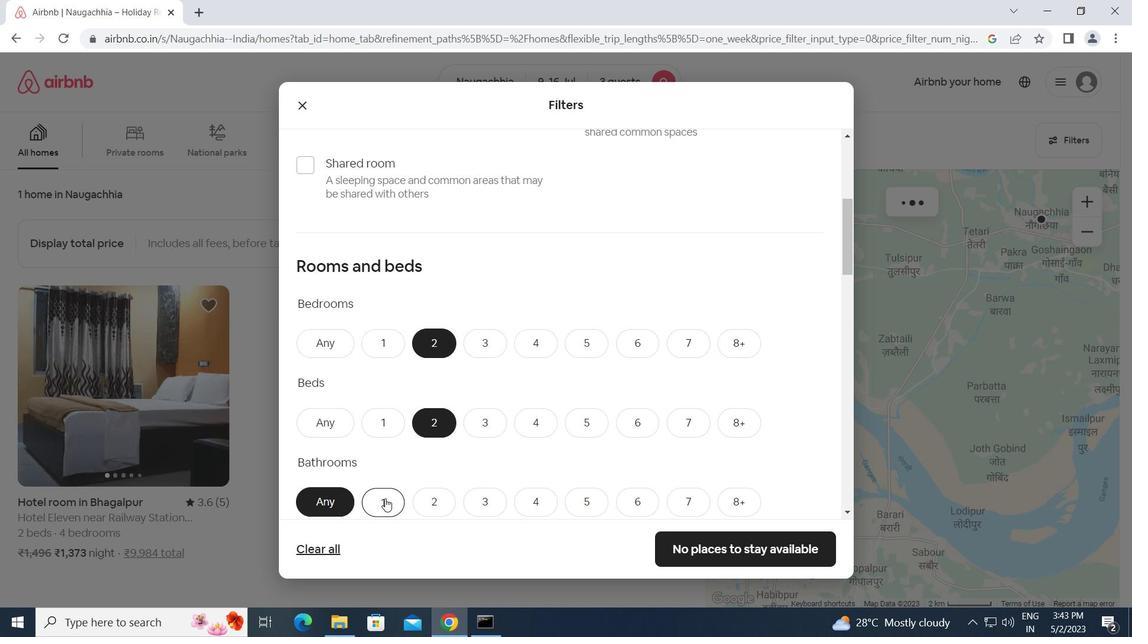 
Action: Mouse scrolled (434, 482) with delta (0, 0)
Screenshot: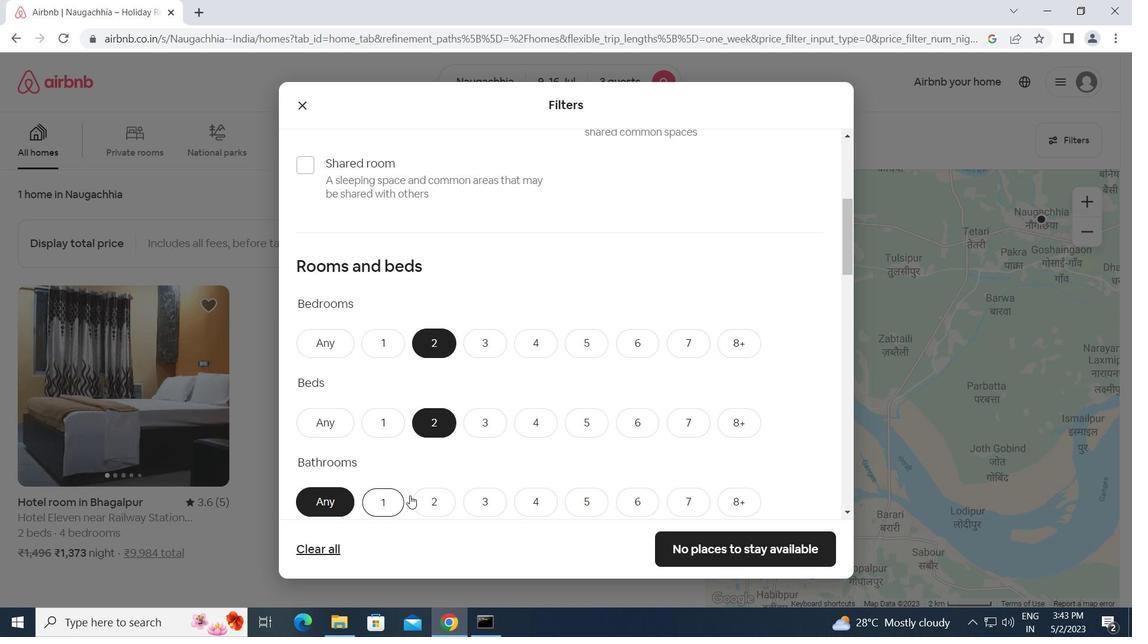 
Action: Mouse scrolled (434, 482) with delta (0, 0)
Screenshot: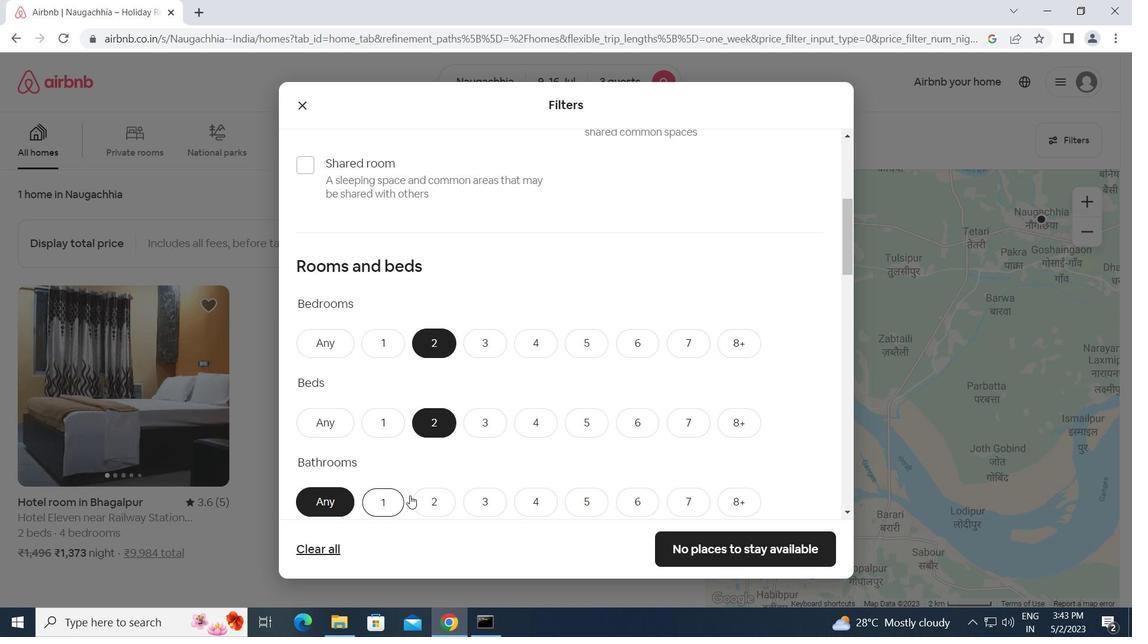 
Action: Mouse scrolled (434, 482) with delta (0, 0)
Screenshot: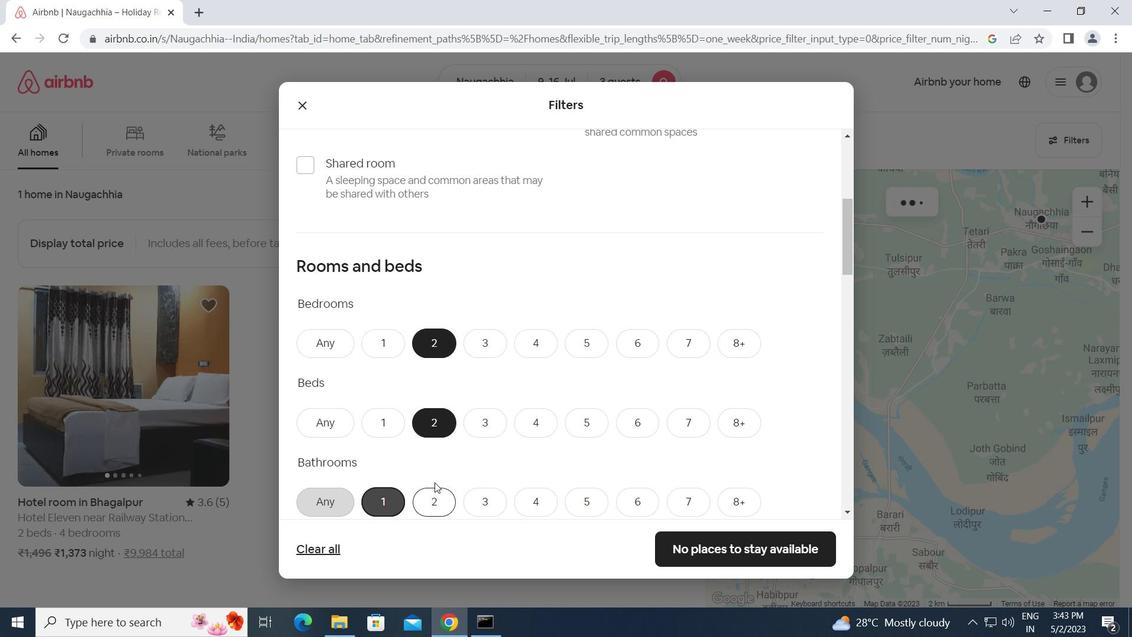 
Action: Mouse moved to (480, 447)
Screenshot: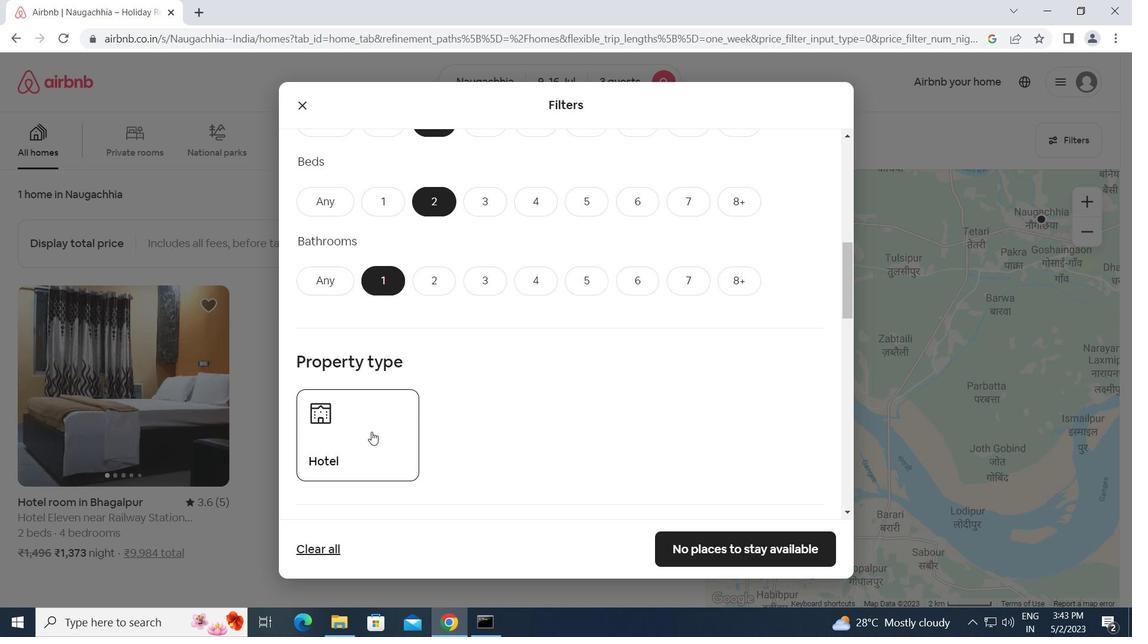 
Action: Mouse scrolled (480, 446) with delta (0, 0)
Screenshot: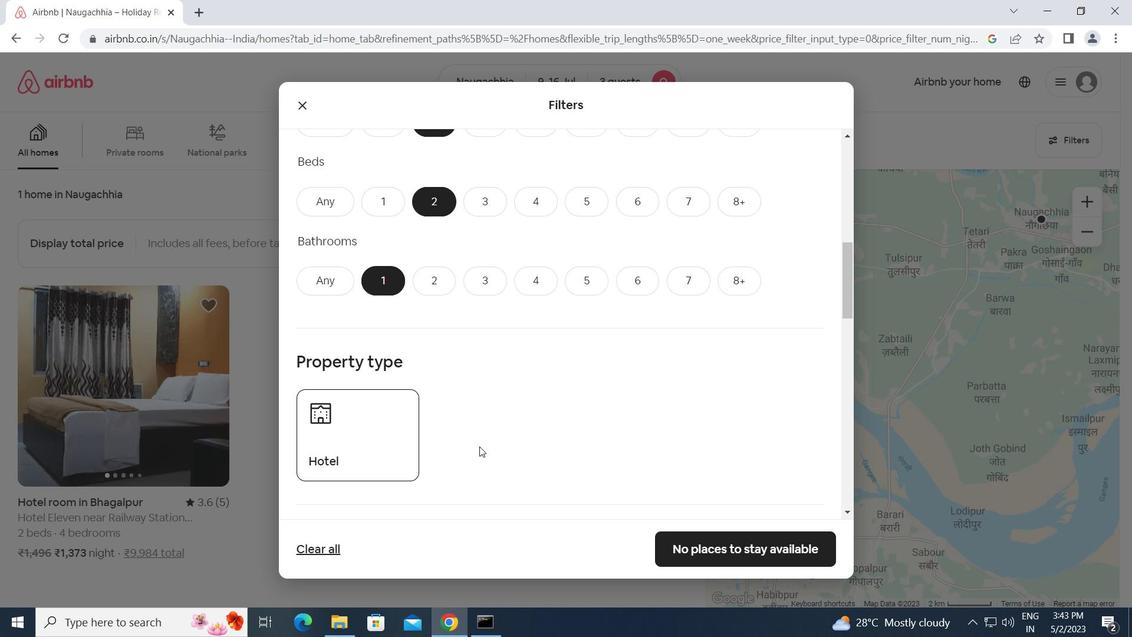 
Action: Mouse scrolled (480, 446) with delta (0, 0)
Screenshot: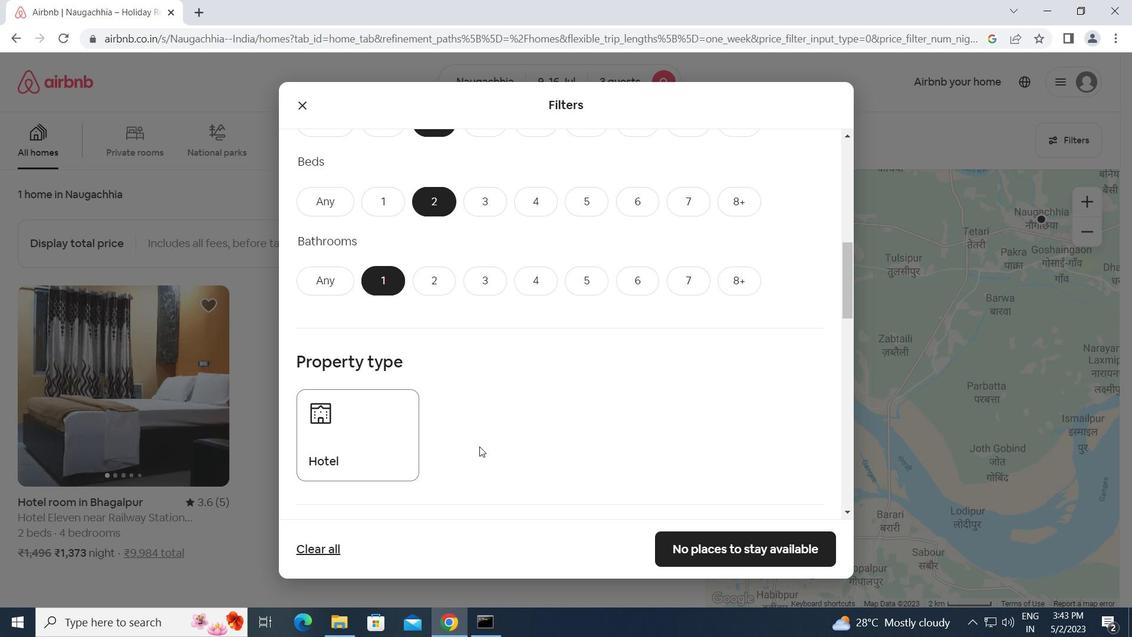 
Action: Mouse scrolled (480, 446) with delta (0, 0)
Screenshot: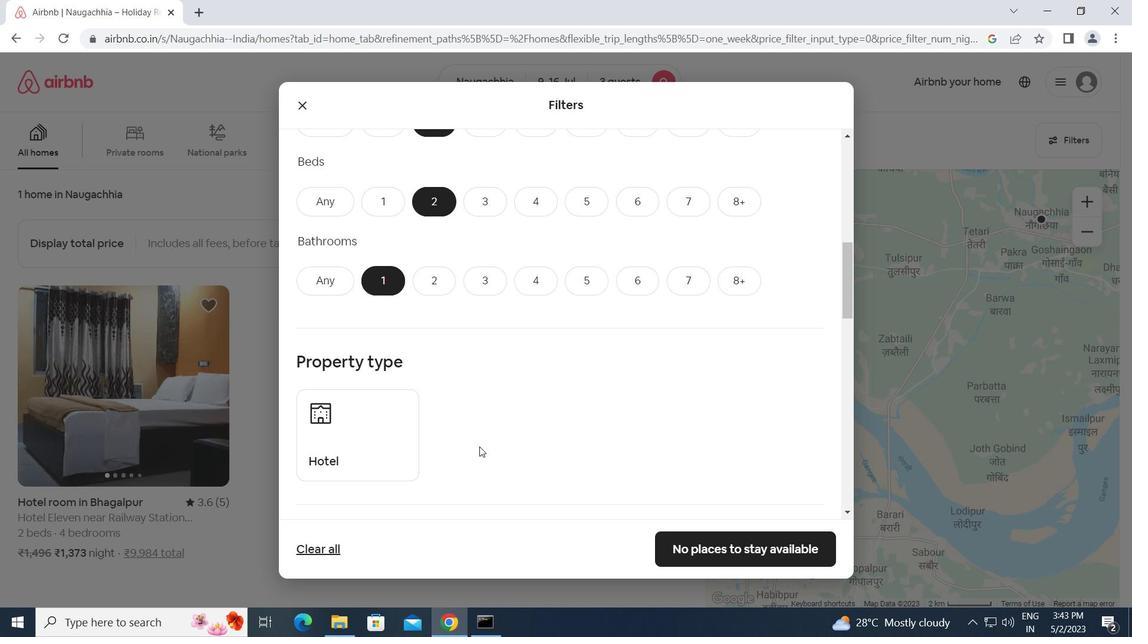 
Action: Mouse moved to (608, 444)
Screenshot: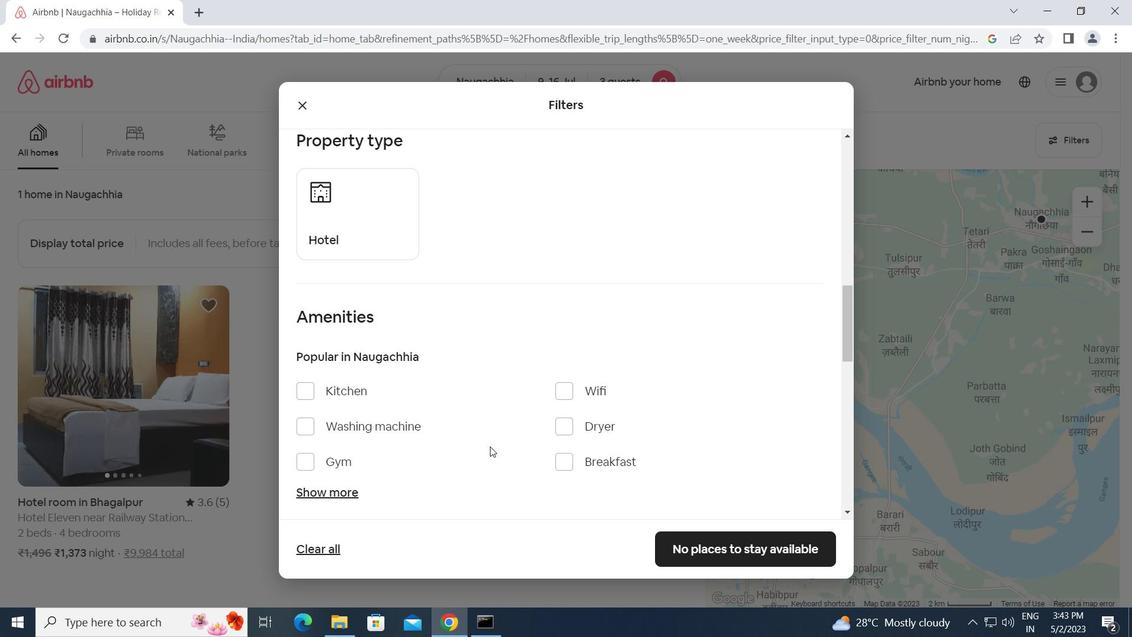 
Action: Mouse scrolled (608, 443) with delta (0, 0)
Screenshot: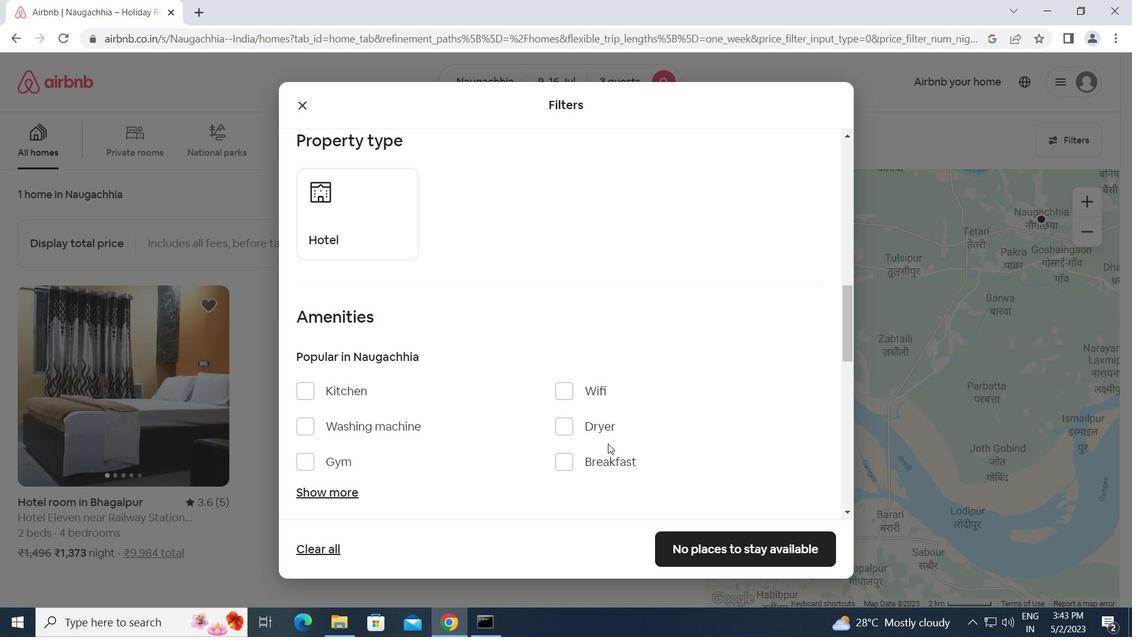 
Action: Mouse moved to (308, 346)
Screenshot: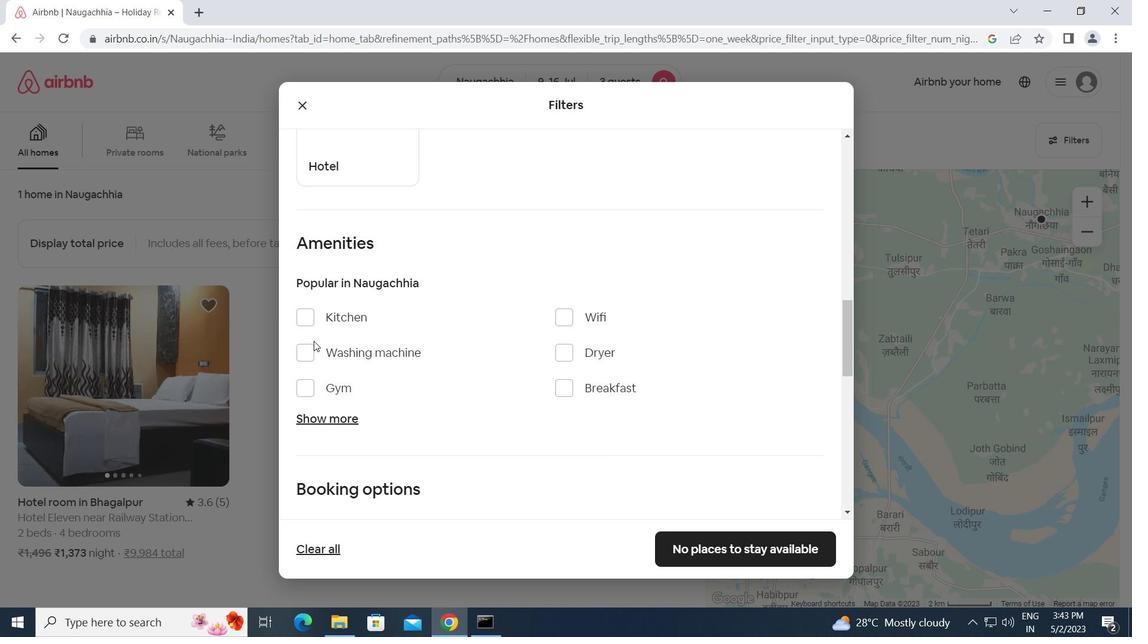 
Action: Mouse pressed left at (308, 346)
Screenshot: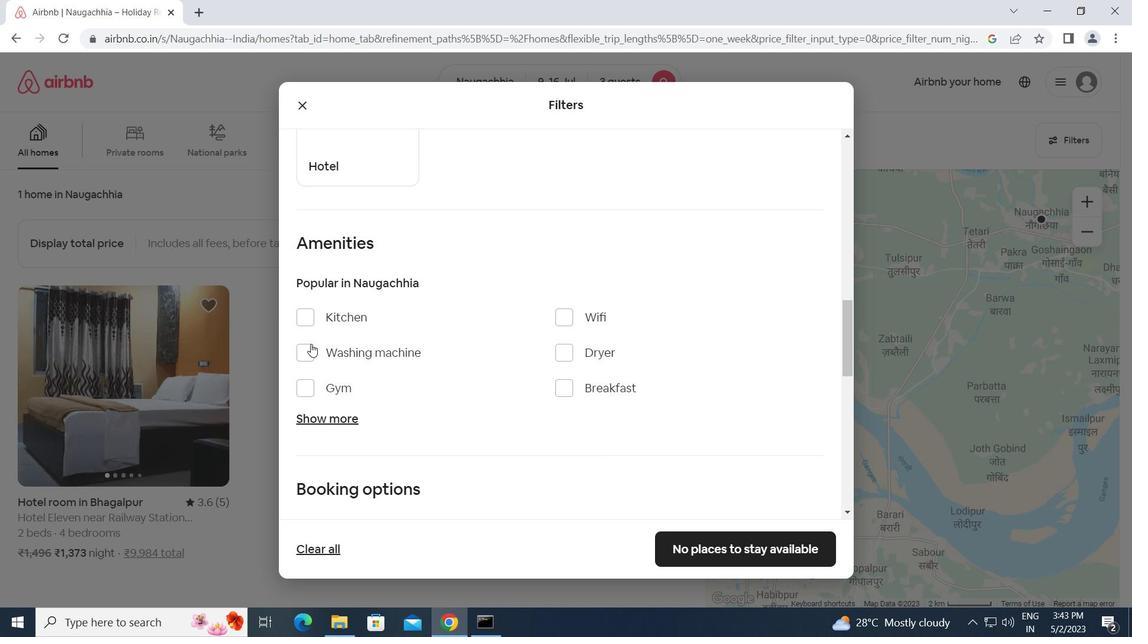 
Action: Mouse moved to (445, 391)
Screenshot: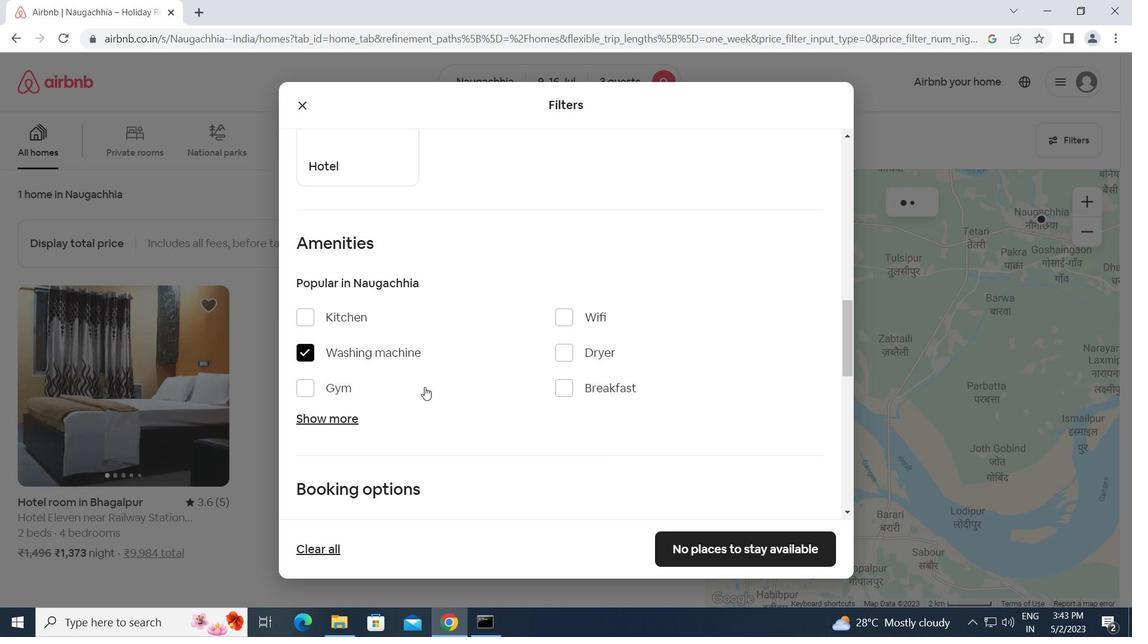 
Action: Mouse scrolled (445, 390) with delta (0, 0)
Screenshot: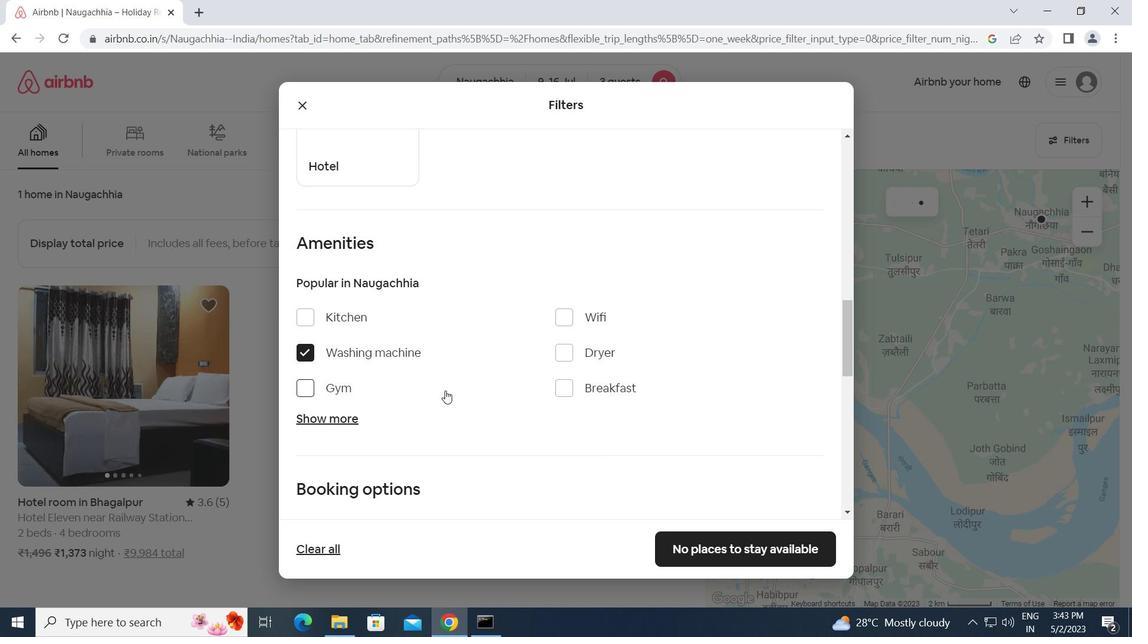 
Action: Mouse scrolled (445, 390) with delta (0, 0)
Screenshot: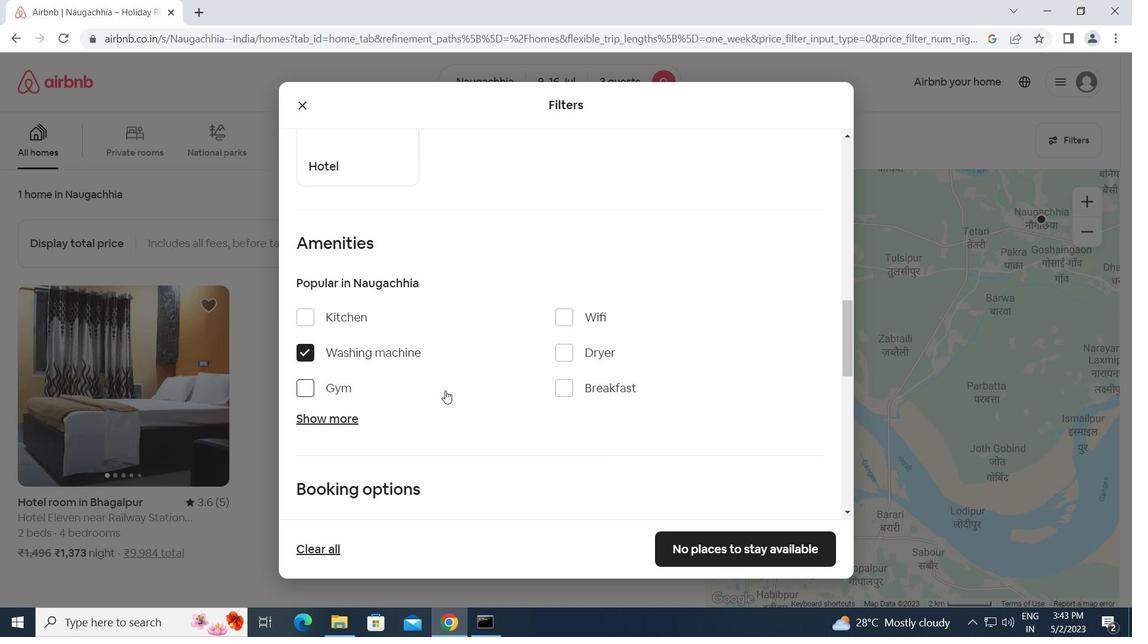 
Action: Mouse scrolled (445, 390) with delta (0, 0)
Screenshot: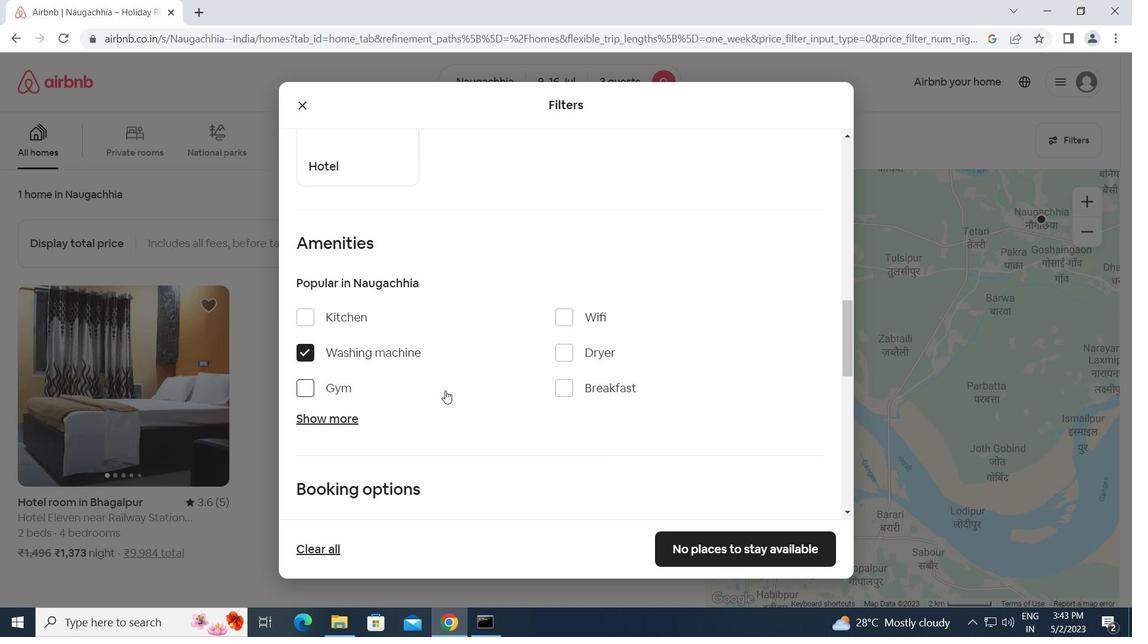 
Action: Mouse scrolled (445, 390) with delta (0, 0)
Screenshot: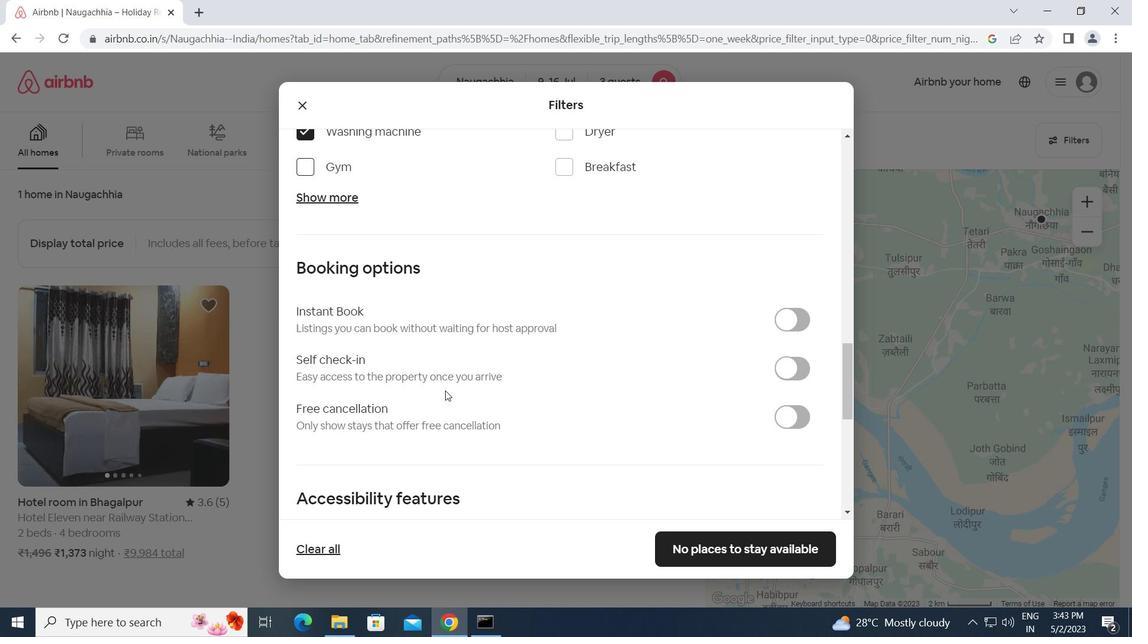 
Action: Mouse moved to (794, 286)
Screenshot: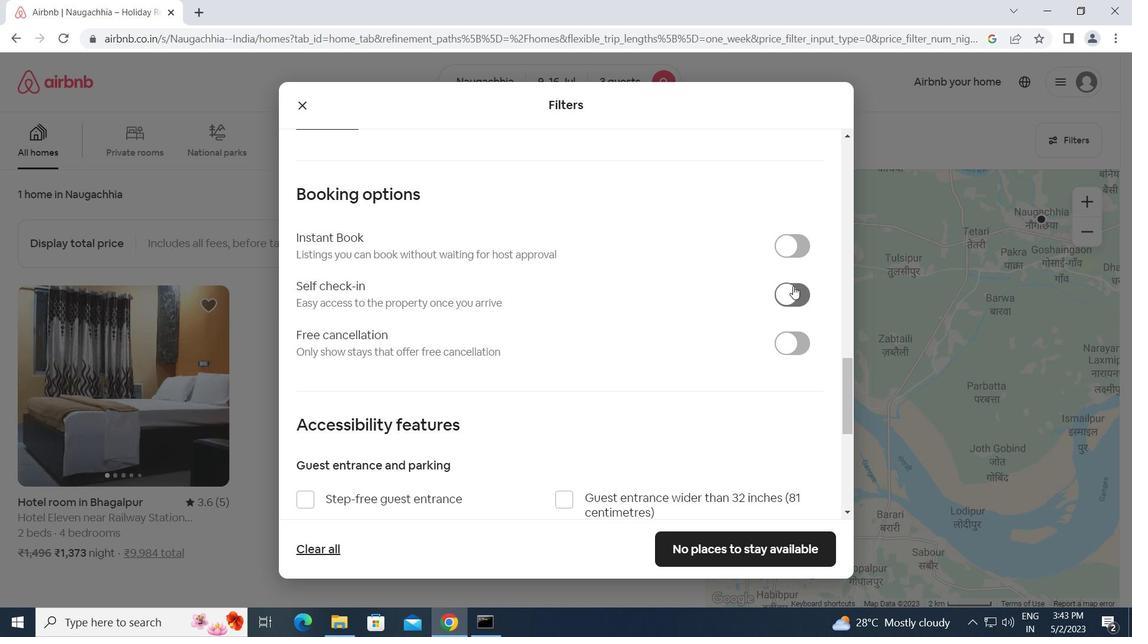 
Action: Mouse pressed left at (794, 286)
Screenshot: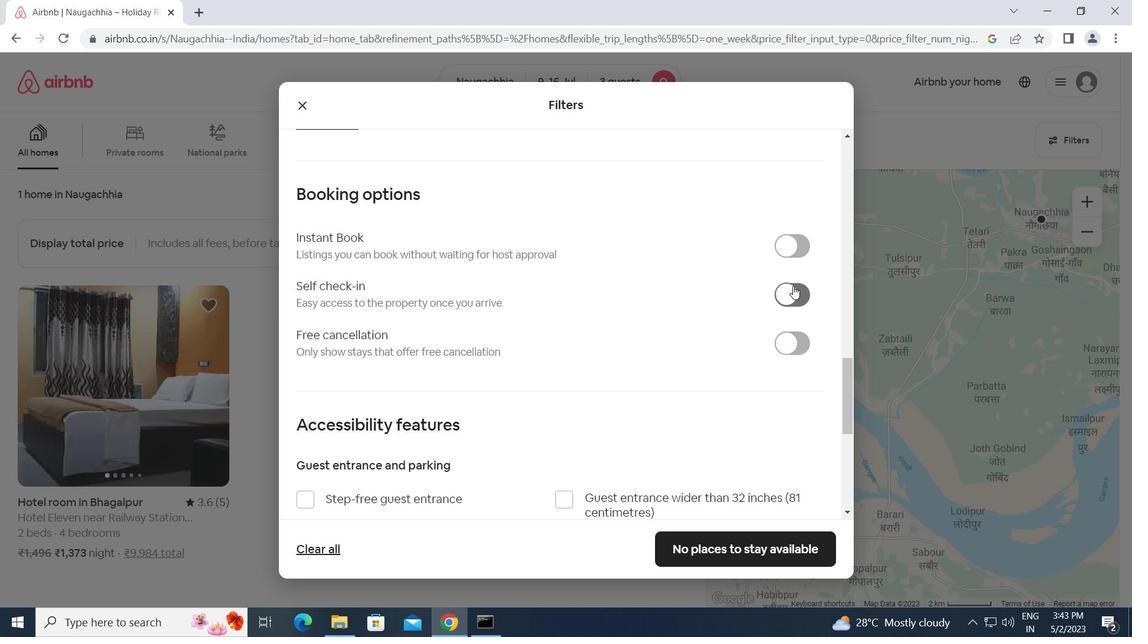 
Action: Mouse moved to (569, 352)
Screenshot: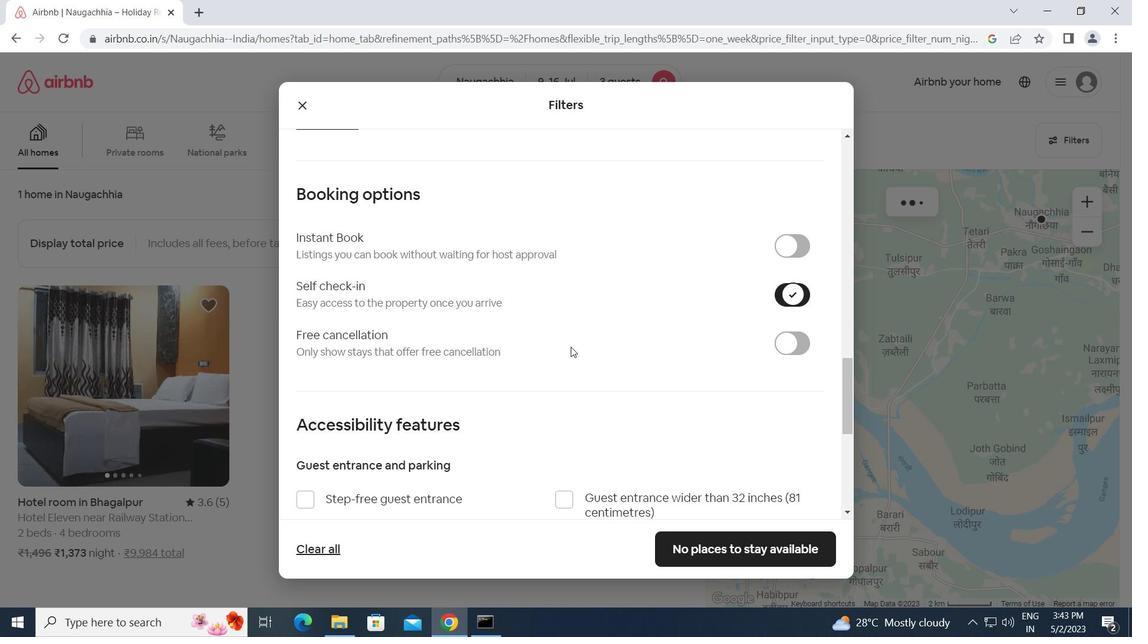 
Action: Mouse scrolled (569, 352) with delta (0, 0)
Screenshot: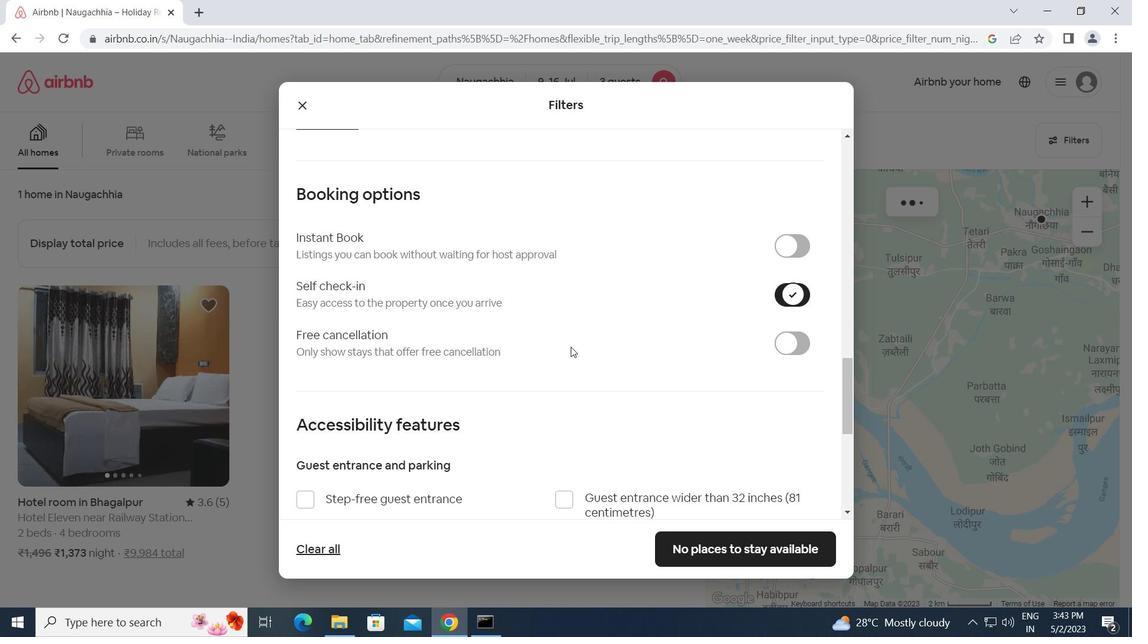 
Action: Mouse moved to (568, 354)
Screenshot: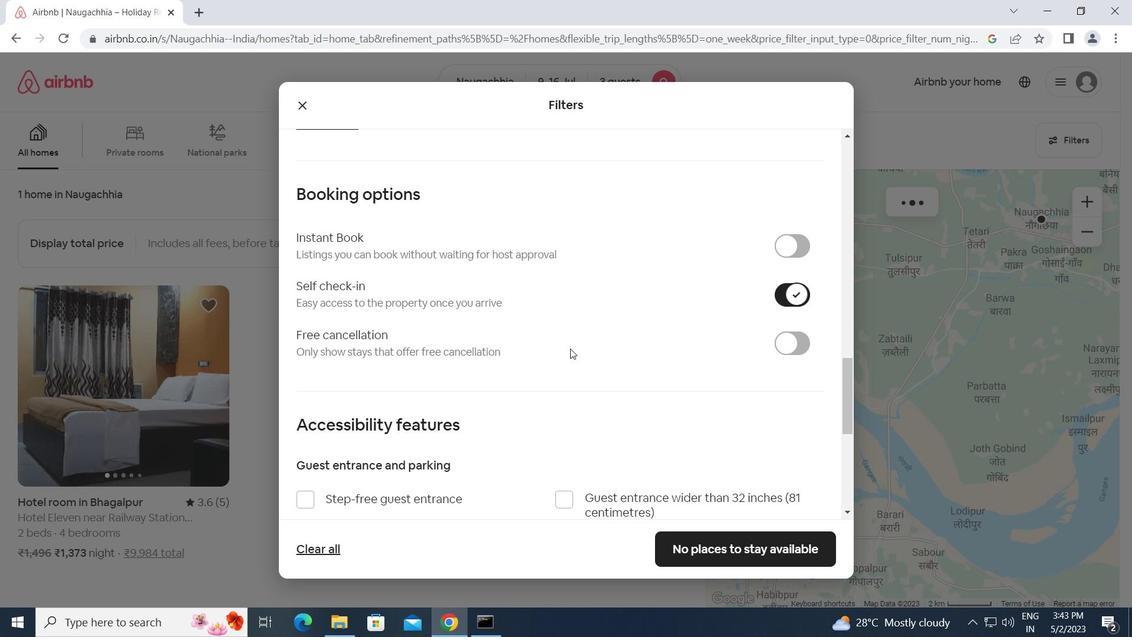 
Action: Mouse scrolled (568, 353) with delta (0, 0)
Screenshot: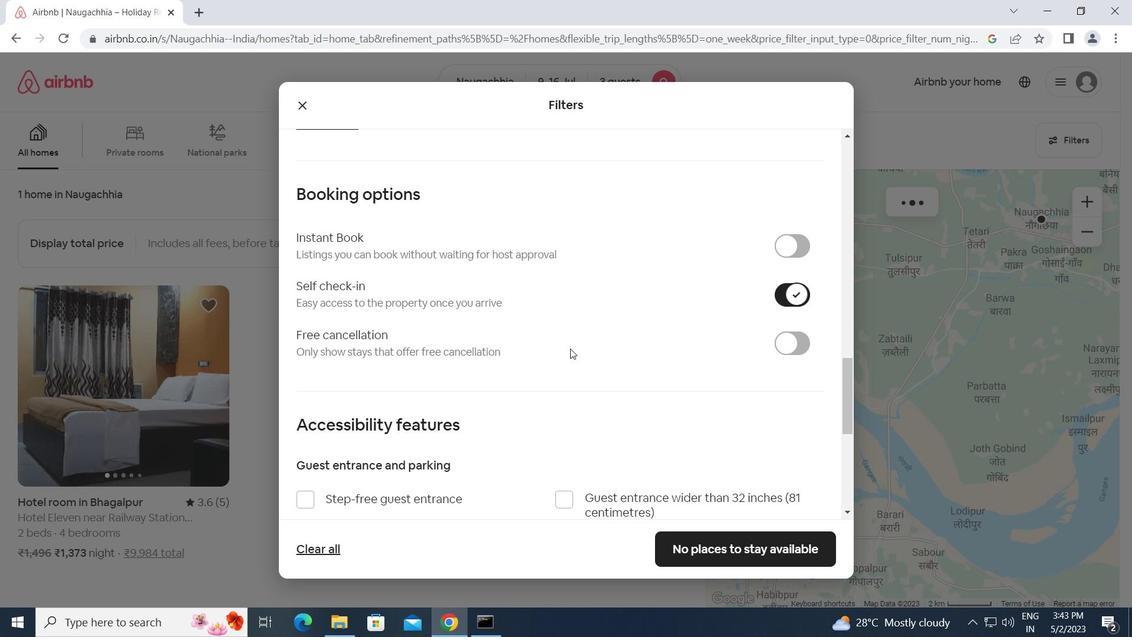 
Action: Mouse moved to (567, 357)
Screenshot: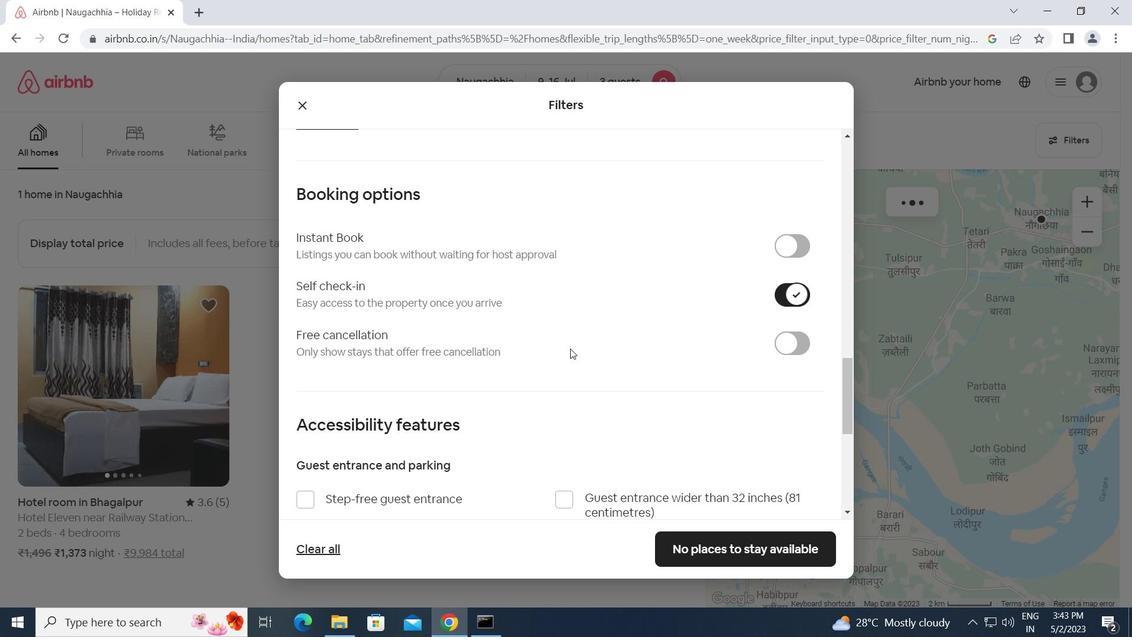 
Action: Mouse scrolled (567, 356) with delta (0, 0)
Screenshot: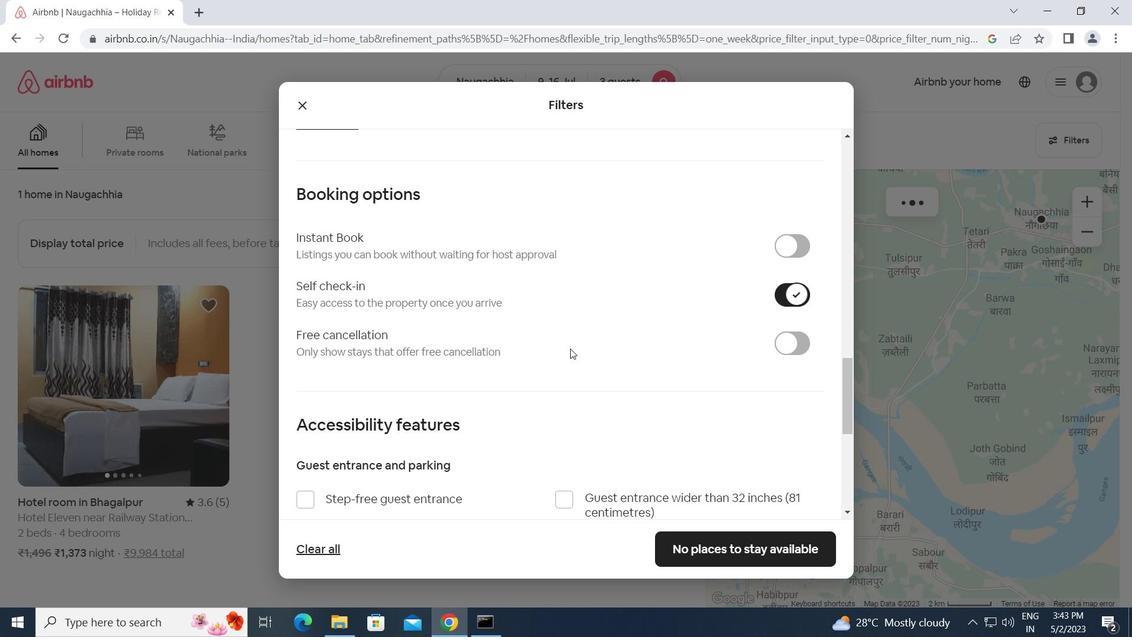 
Action: Mouse moved to (564, 373)
Screenshot: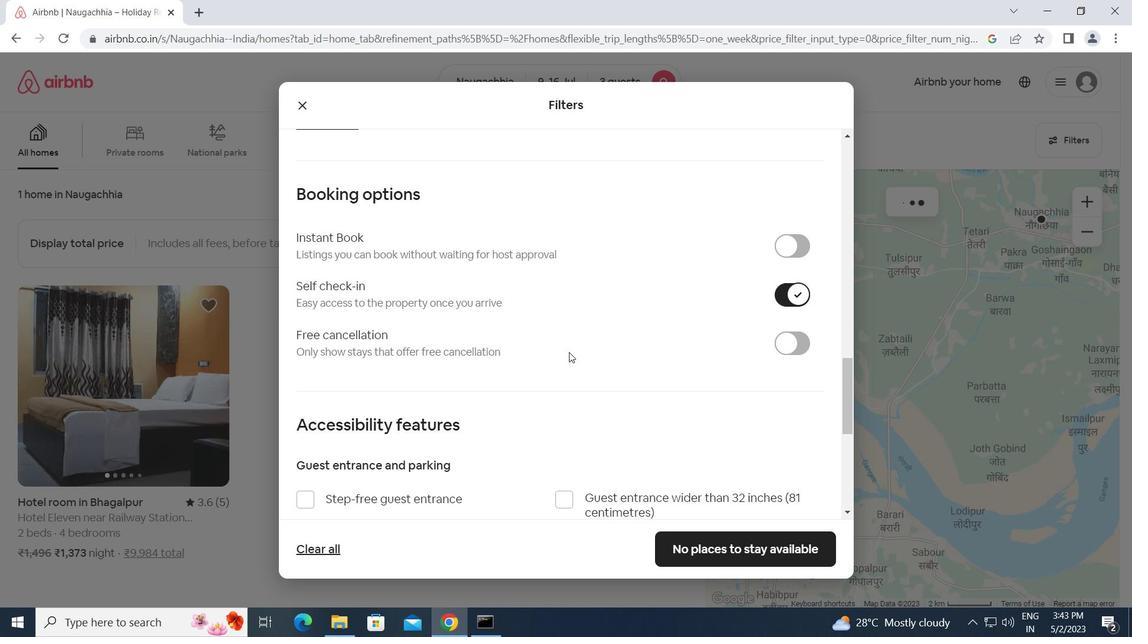 
Action: Mouse scrolled (564, 372) with delta (0, 0)
Screenshot: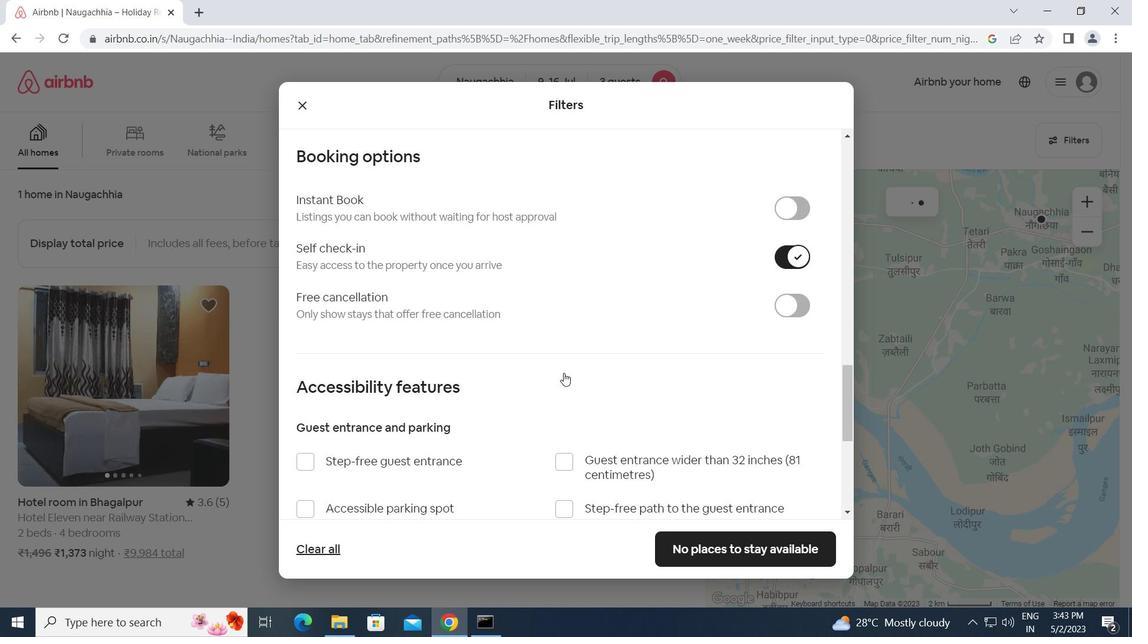 
Action: Mouse scrolled (564, 372) with delta (0, 0)
Screenshot: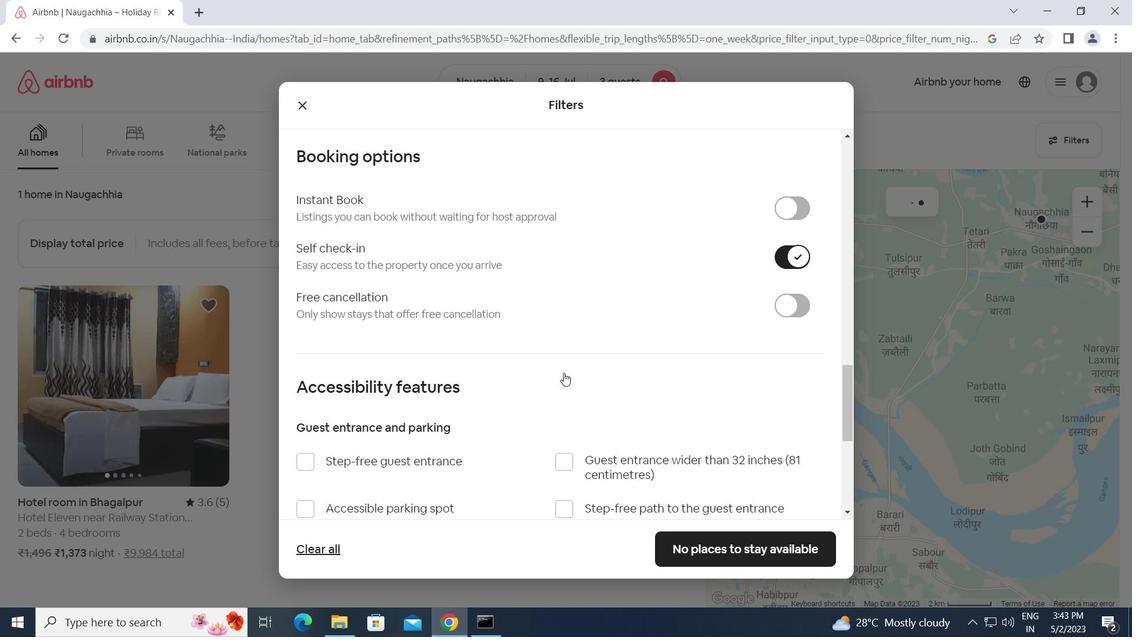 
Action: Mouse scrolled (564, 372) with delta (0, 0)
Screenshot: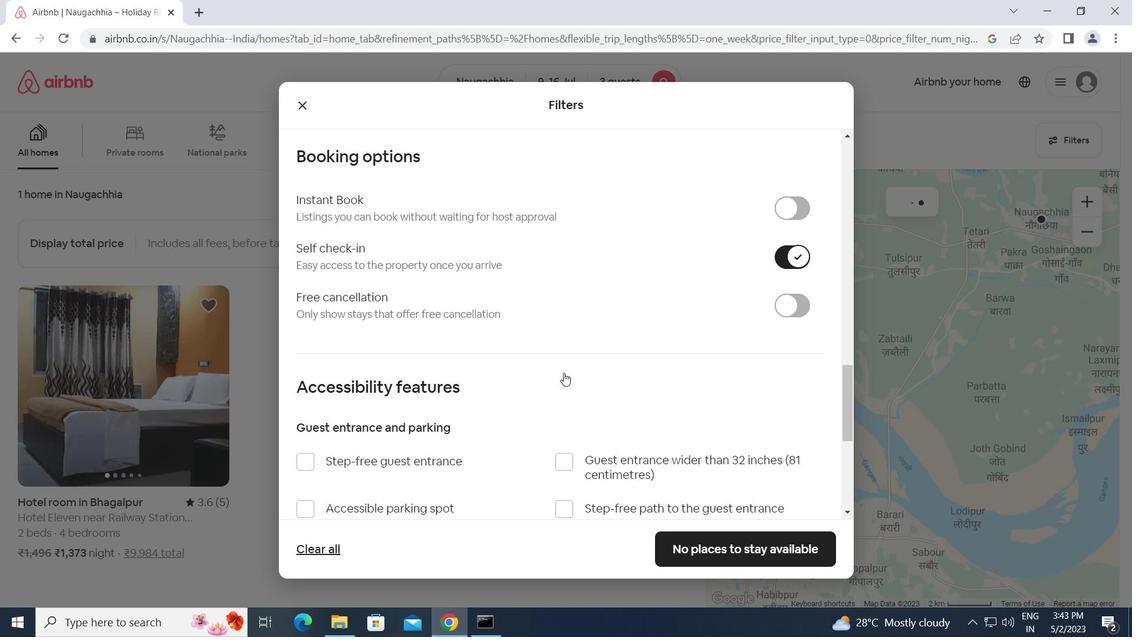 
Action: Mouse scrolled (564, 372) with delta (0, 0)
Screenshot: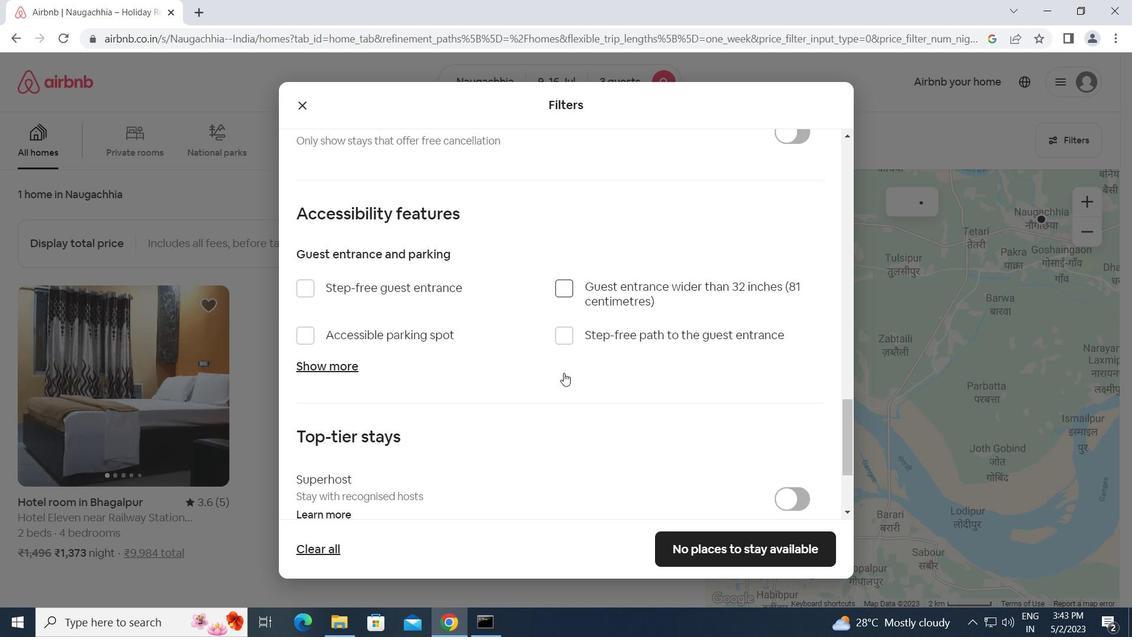 
Action: Mouse moved to (307, 476)
Screenshot: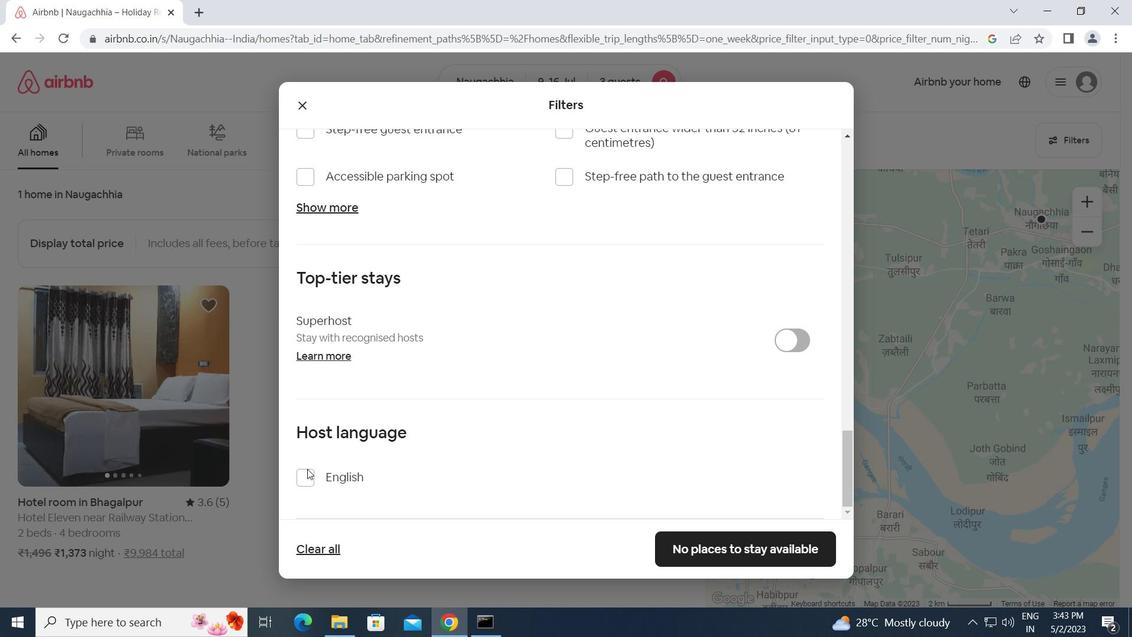 
Action: Mouse pressed left at (307, 476)
Screenshot: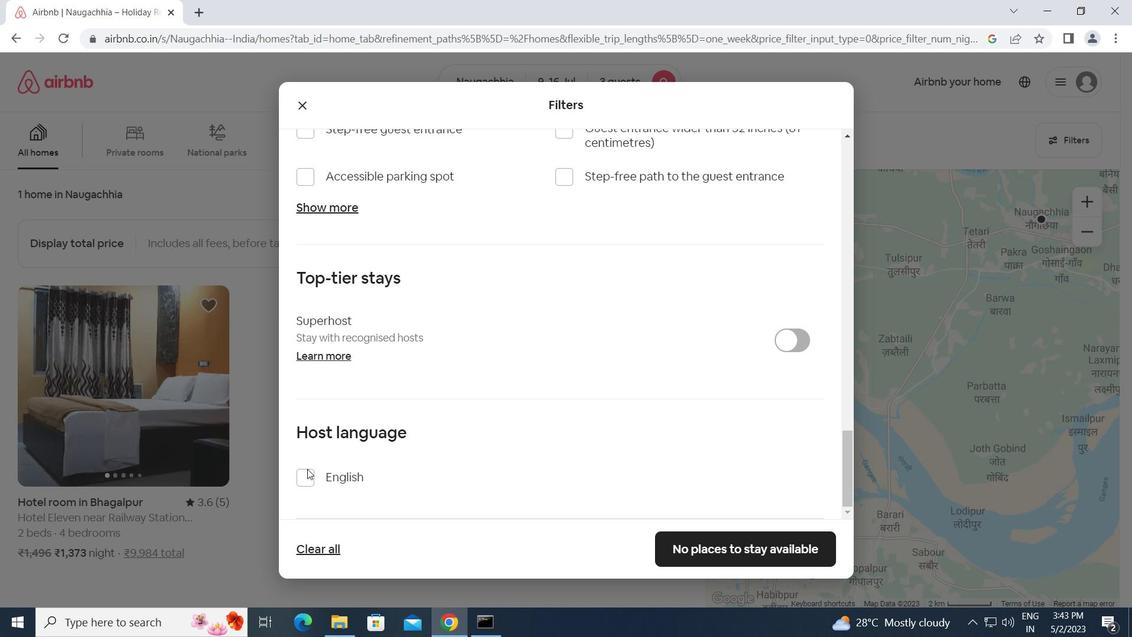 
Action: Mouse moved to (752, 549)
Screenshot: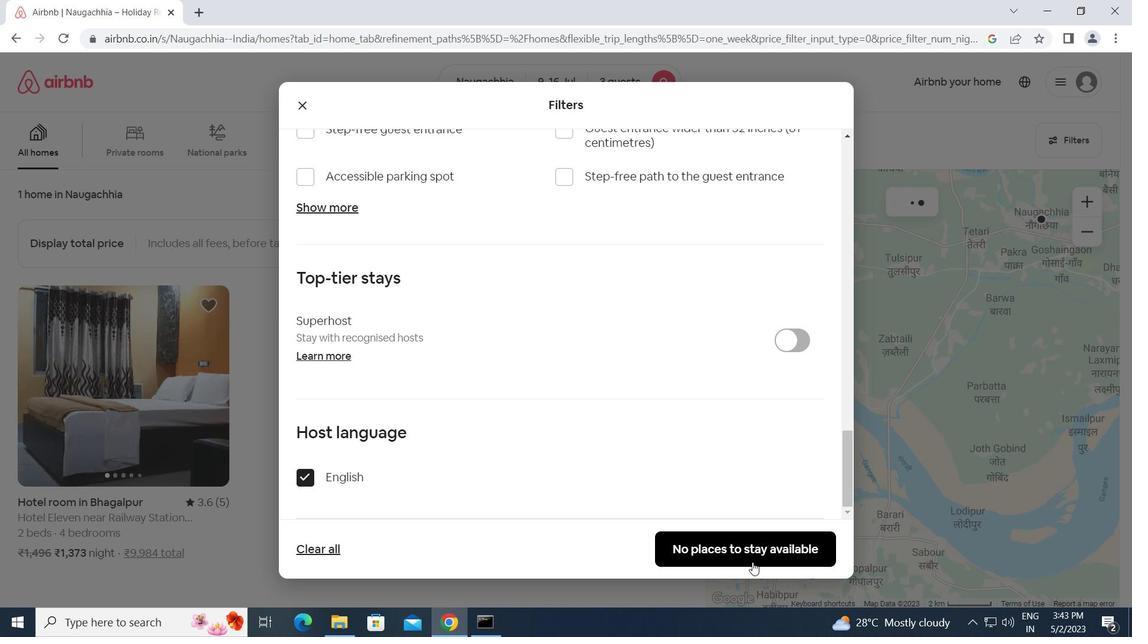
Action: Mouse pressed left at (752, 549)
Screenshot: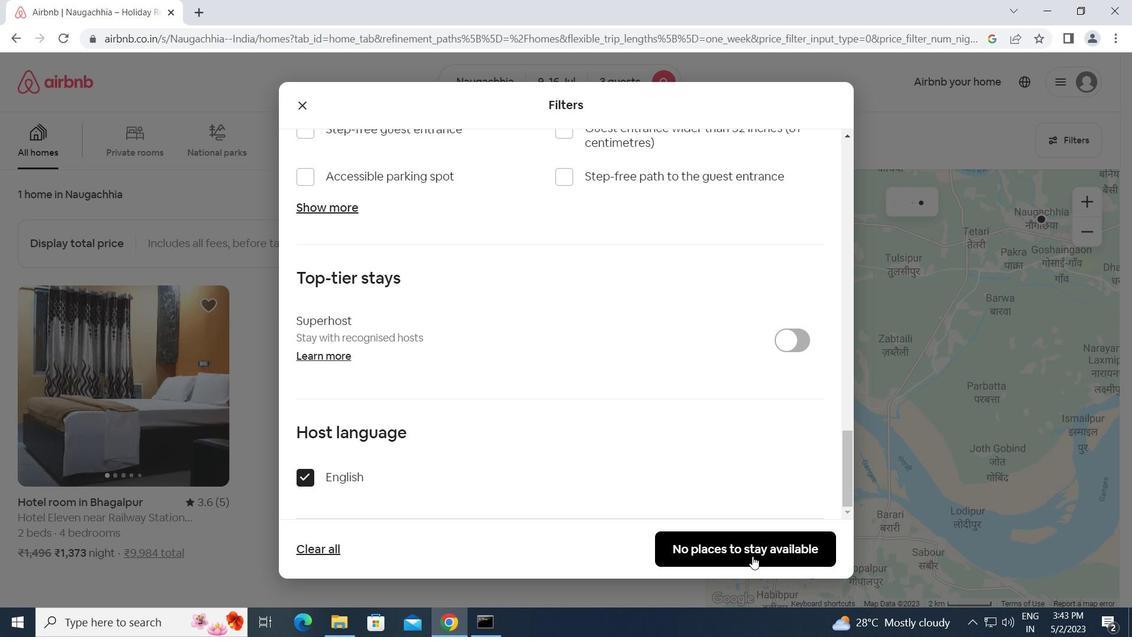 
